 Task: Open Card Webinar Execution in Board Social Media Influencer Content Creation and Distribution to Workspace Document Management and add a team member Softage.3@softage.net, a label Blue, a checklist Project Scope Management, an attachment from your computer, a color Blue and finally, add a card description 'Conduct competitor analysis for upcoming product launch' and a comment 'Let us approach this task with a sense of empathy, understanding the needs and concerns of our stakeholders.'. Add a start date 'Jan 03, 1900' with a due date 'Jan 10, 1900'
Action: Mouse moved to (100, 447)
Screenshot: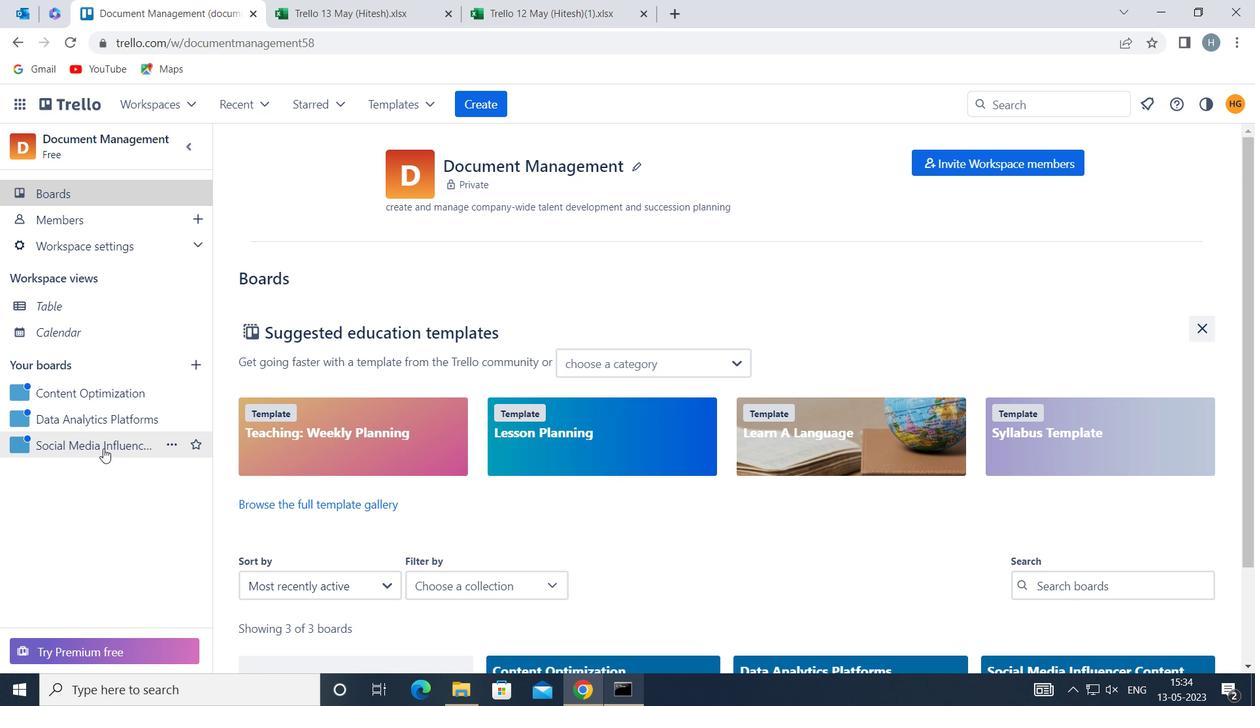 
Action: Mouse pressed left at (100, 447)
Screenshot: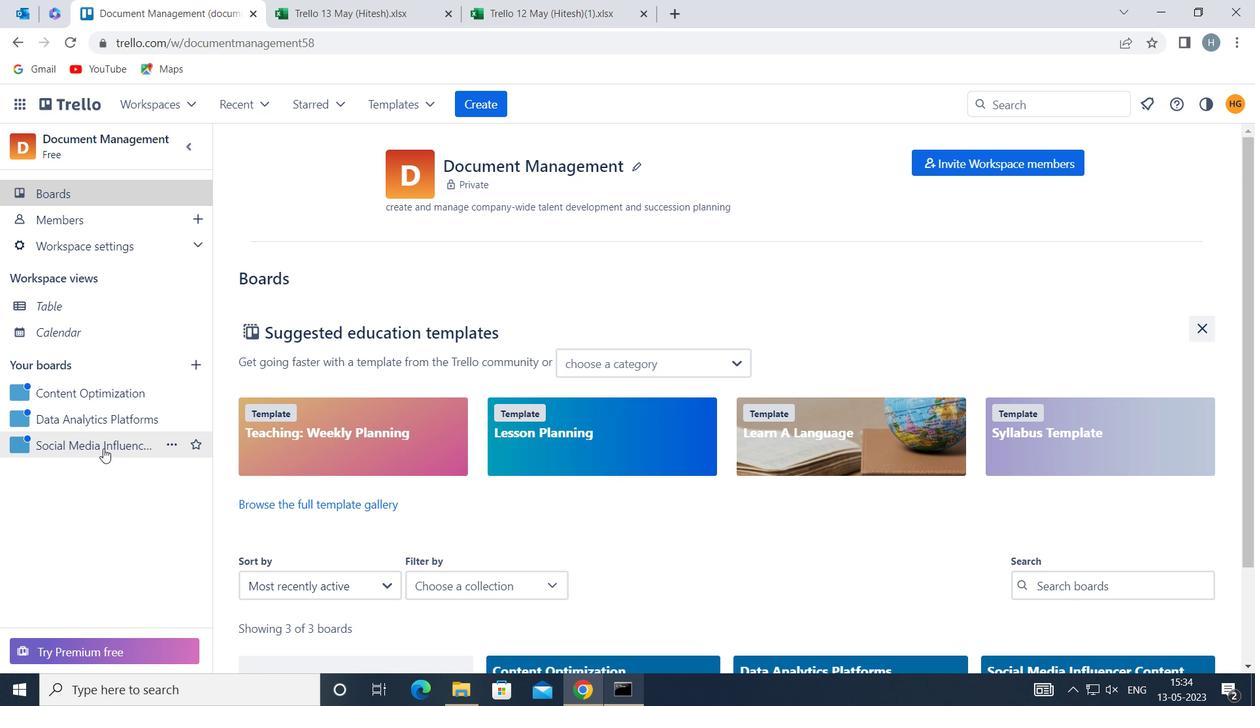 
Action: Mouse moved to (331, 233)
Screenshot: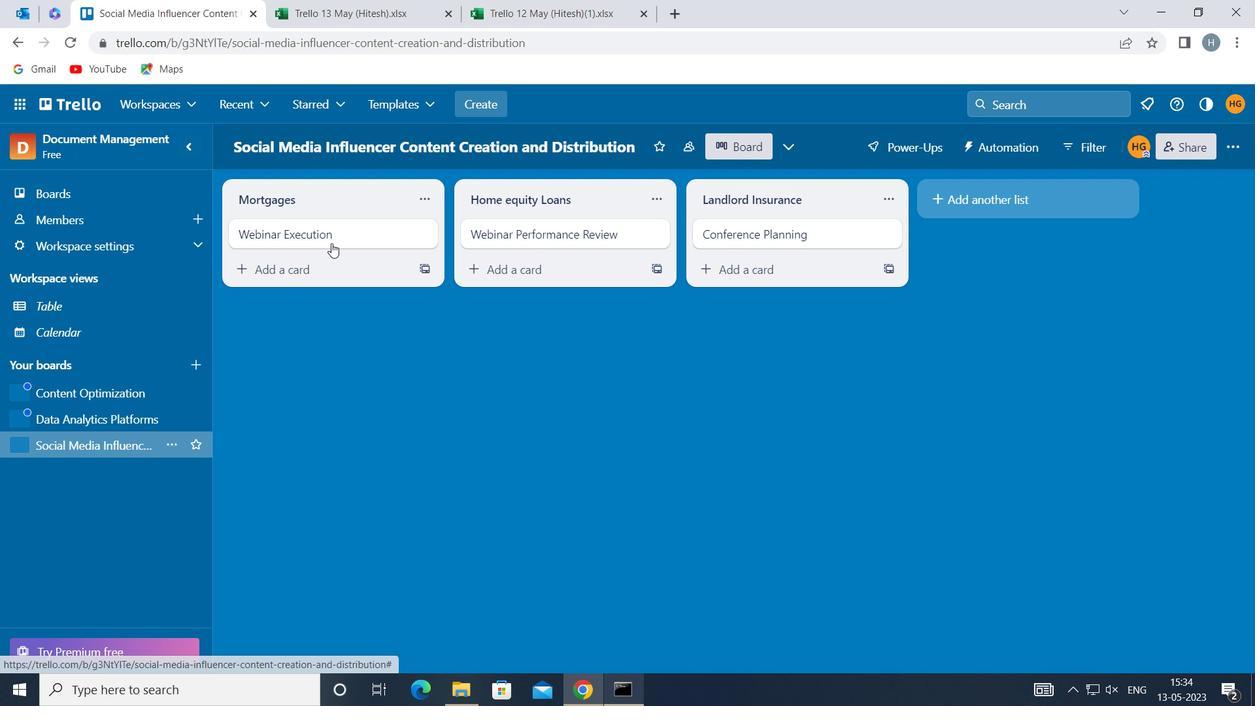 
Action: Mouse pressed left at (331, 233)
Screenshot: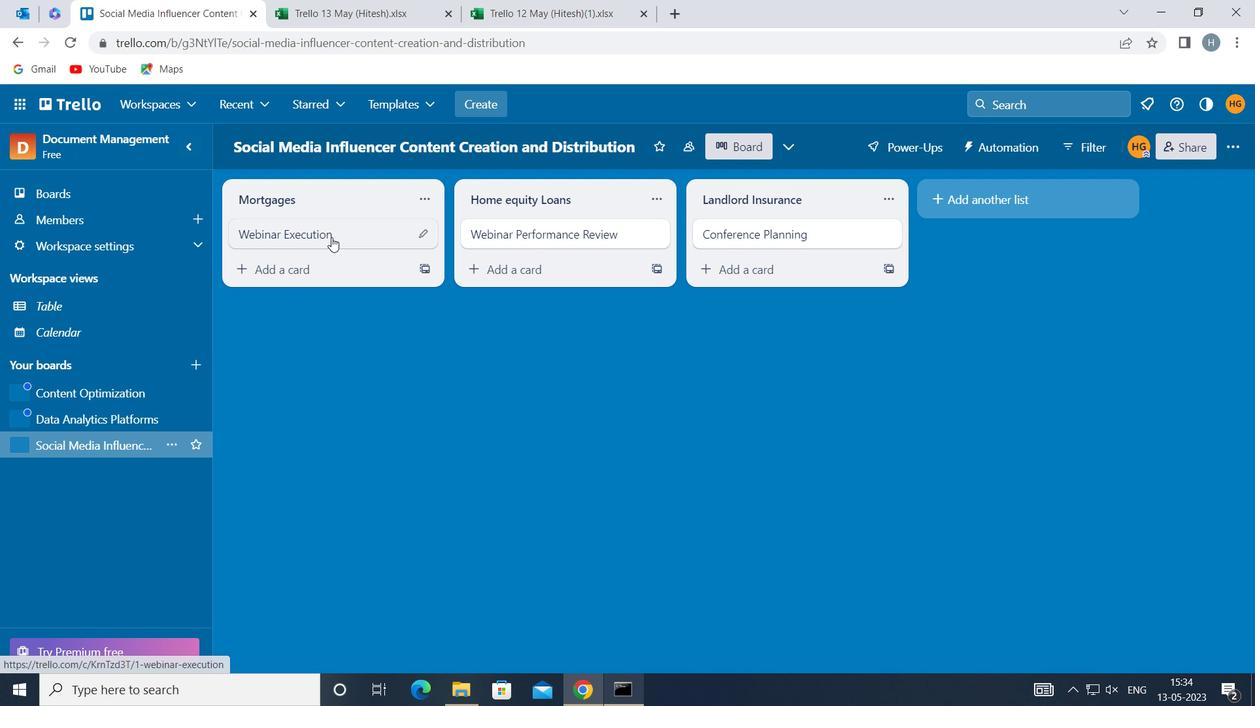 
Action: Mouse moved to (830, 222)
Screenshot: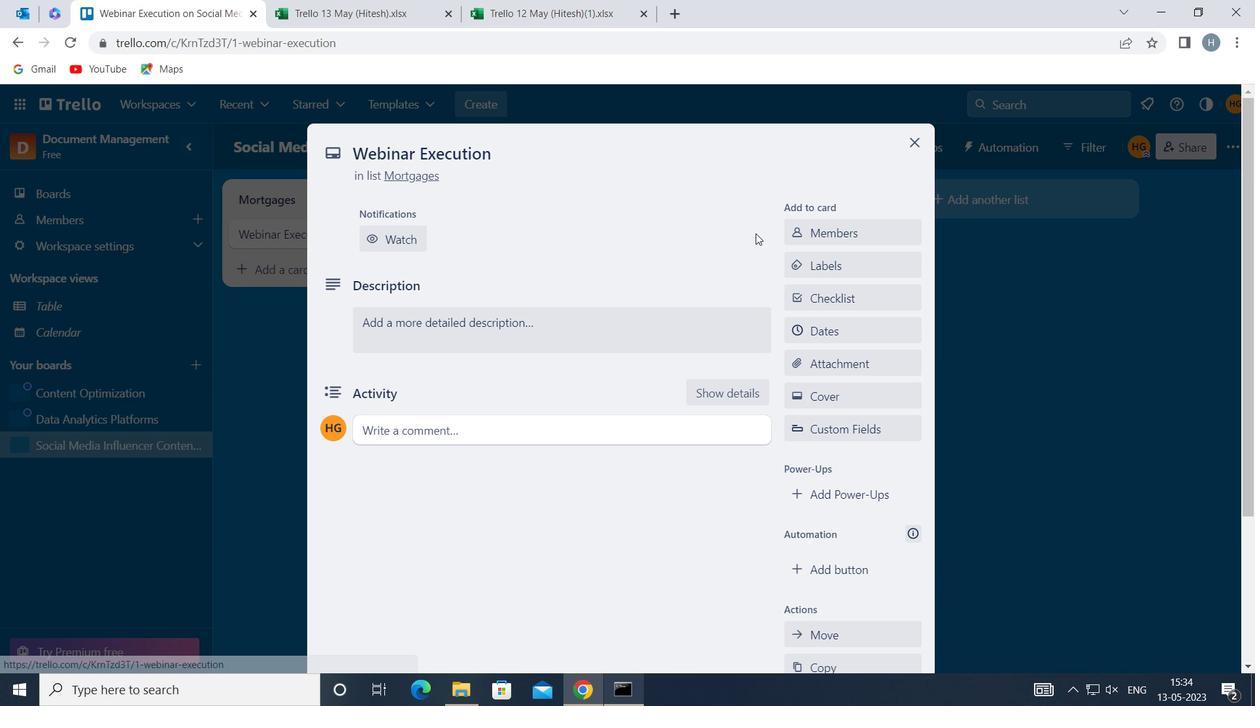 
Action: Mouse pressed left at (830, 222)
Screenshot: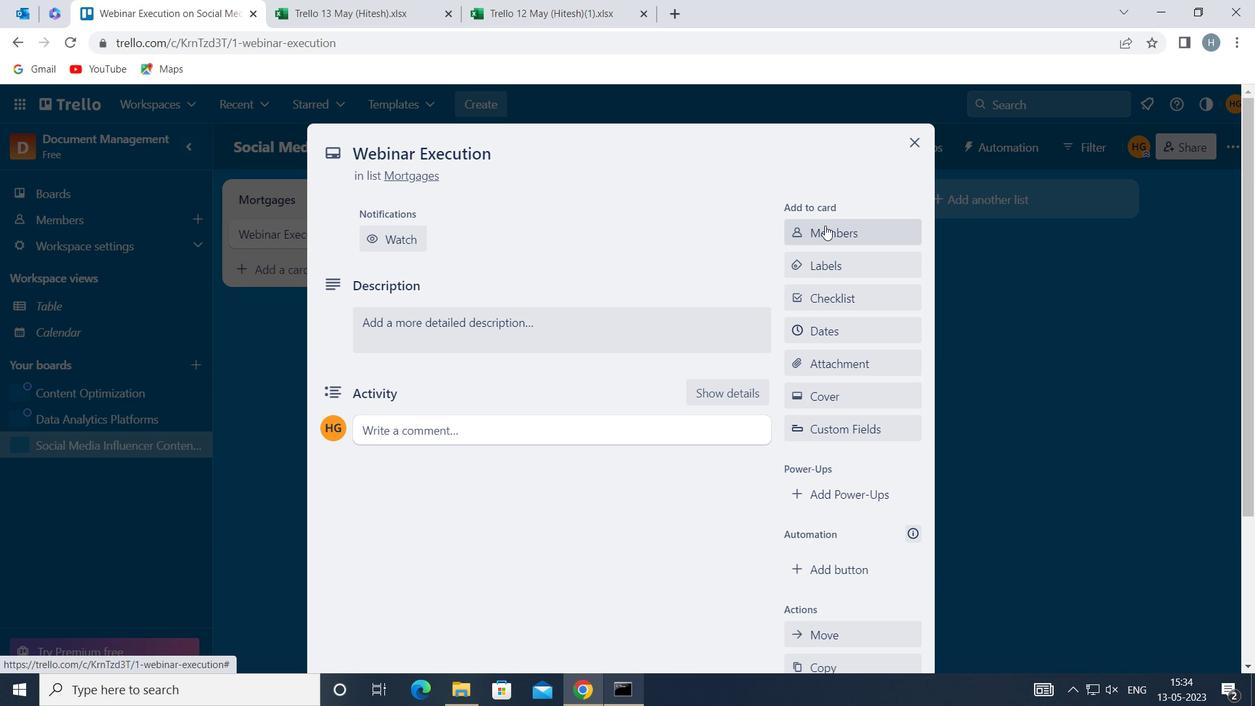 
Action: Key pressed softage
Screenshot: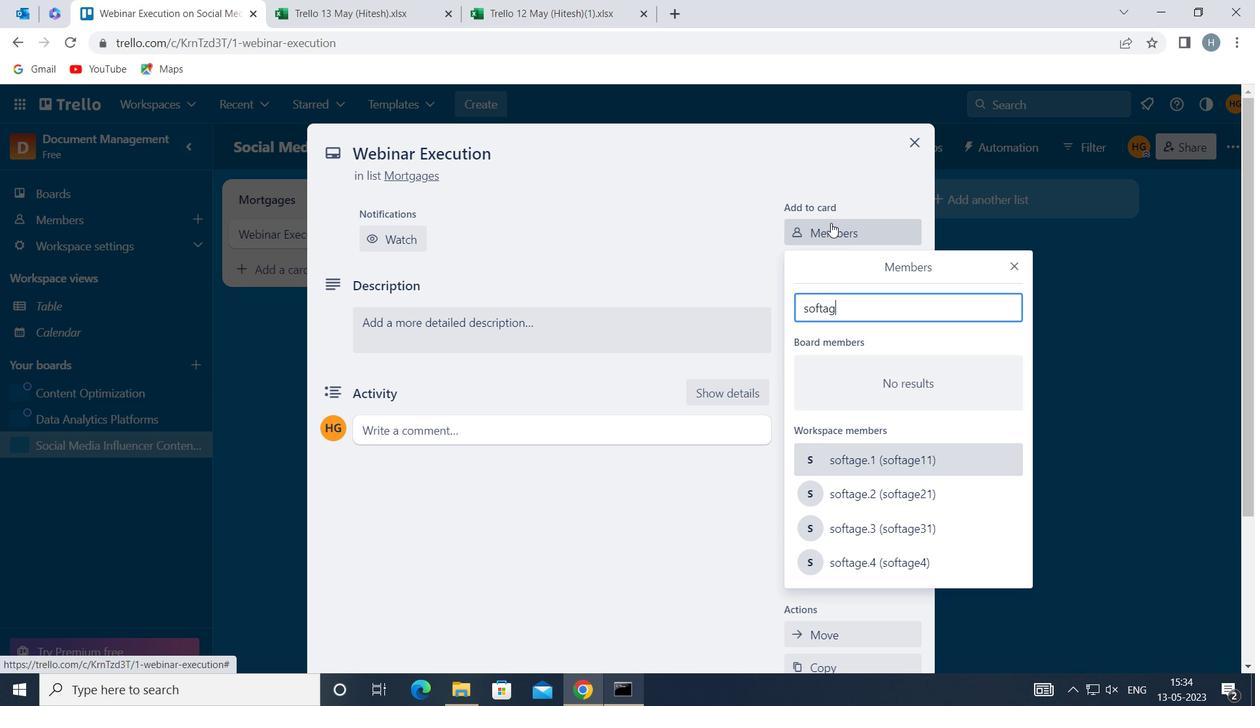 
Action: Mouse moved to (873, 518)
Screenshot: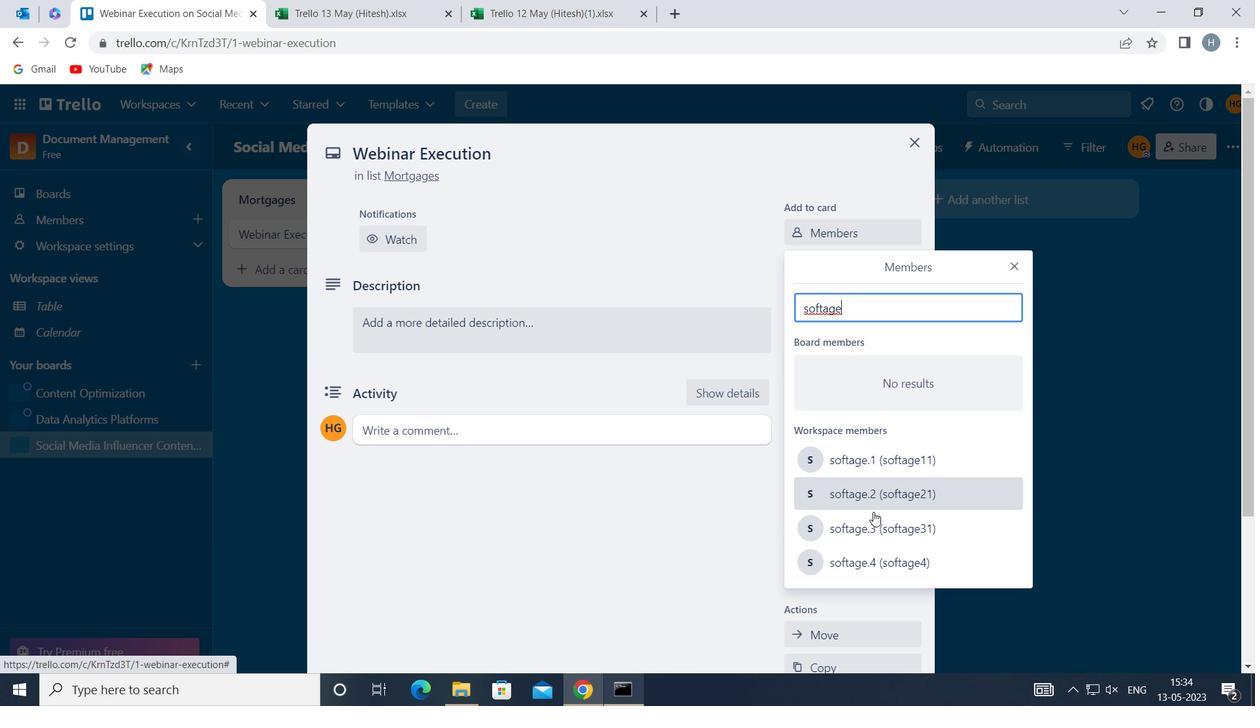 
Action: Mouse pressed left at (873, 518)
Screenshot: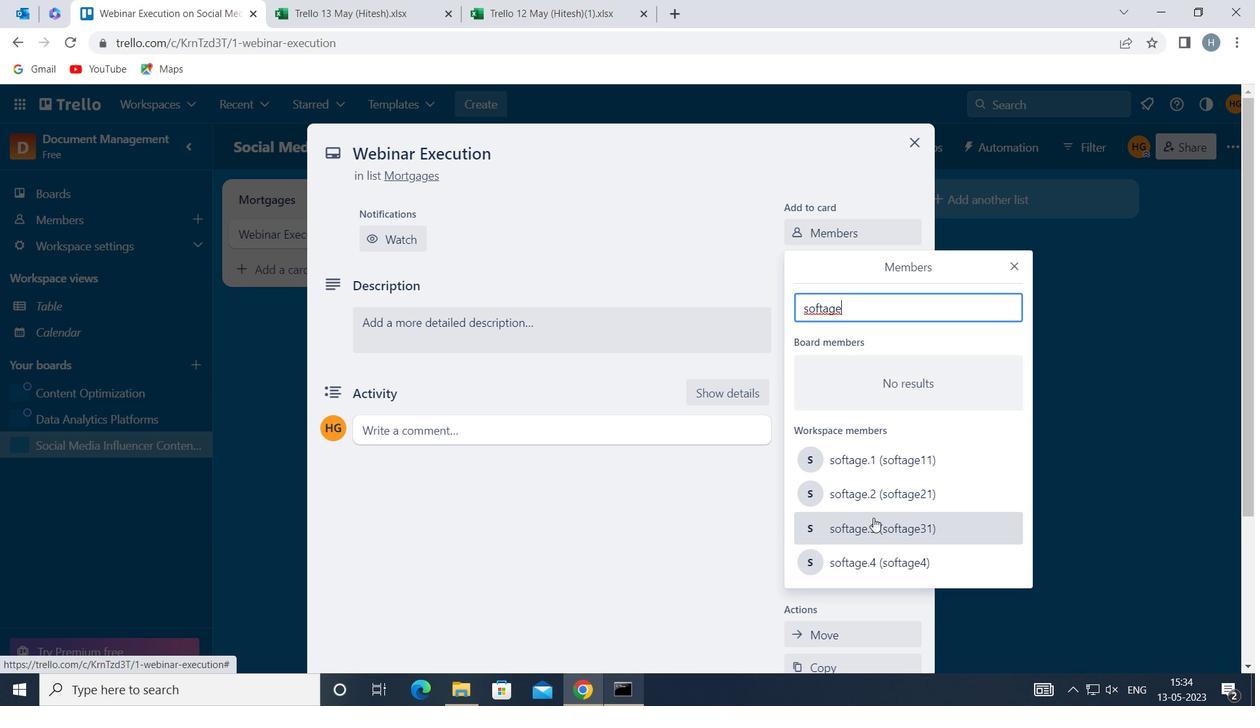 
Action: Mouse moved to (1014, 262)
Screenshot: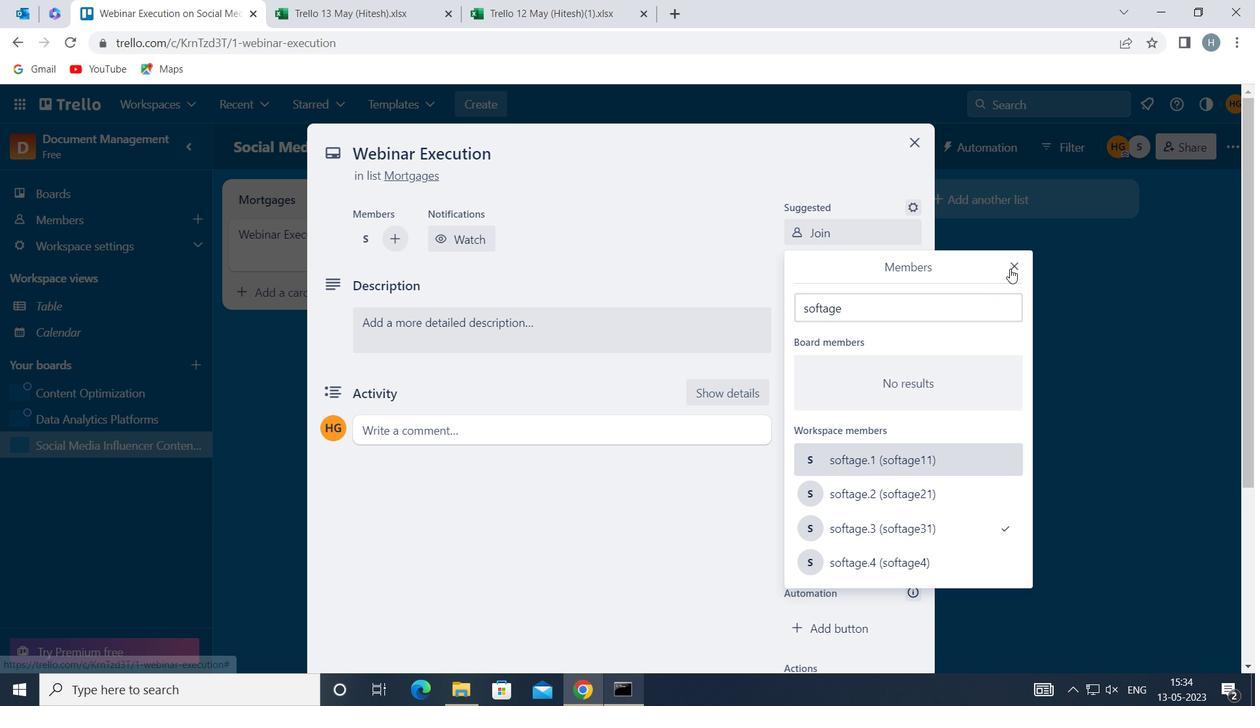 
Action: Mouse pressed left at (1014, 262)
Screenshot: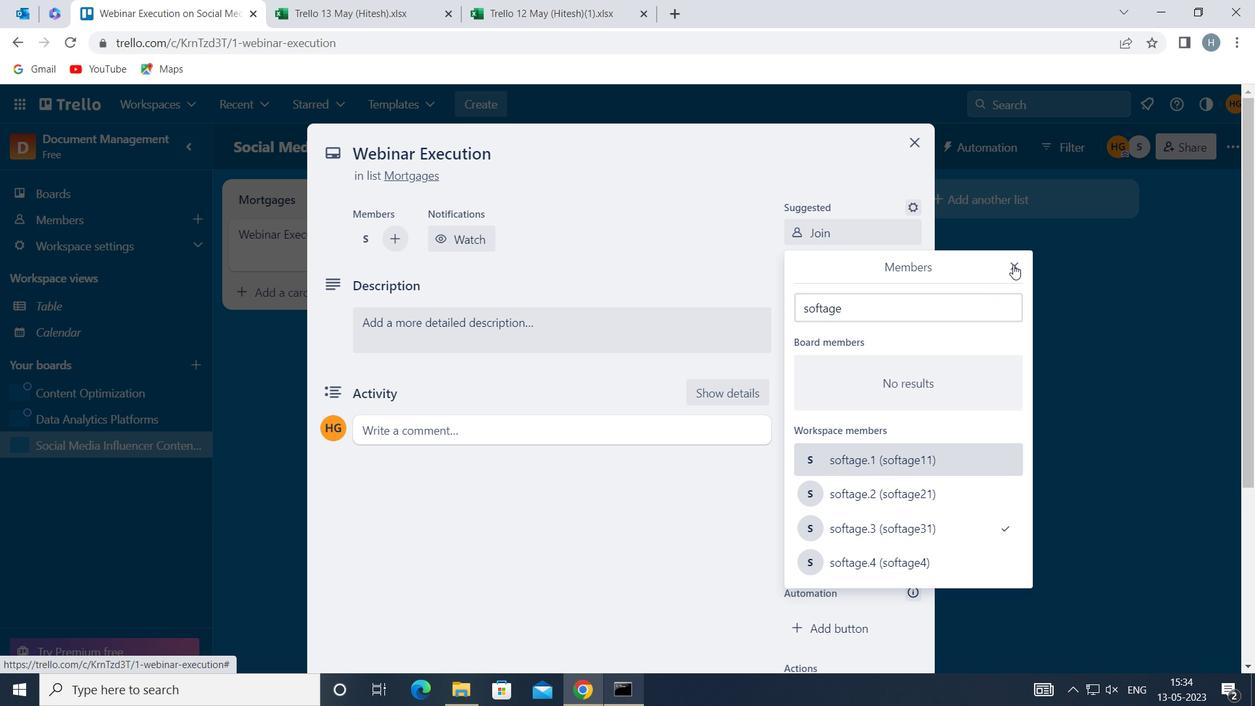 
Action: Mouse moved to (871, 313)
Screenshot: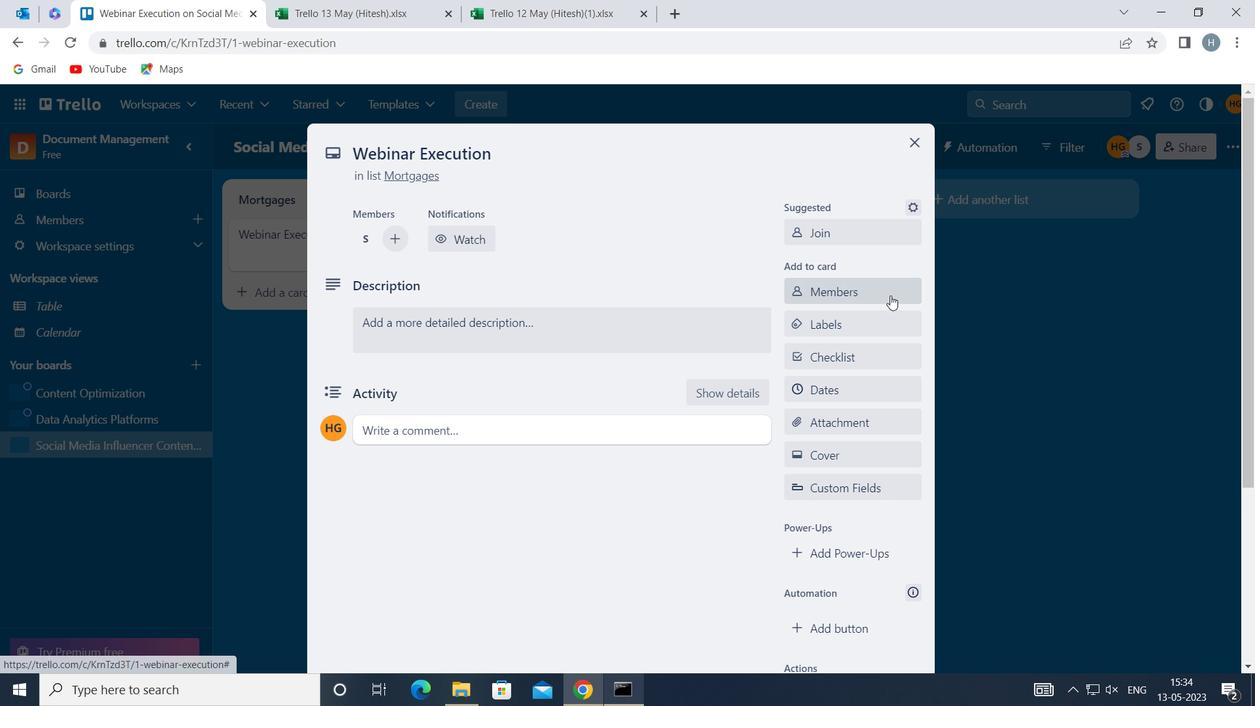 
Action: Mouse pressed left at (871, 313)
Screenshot: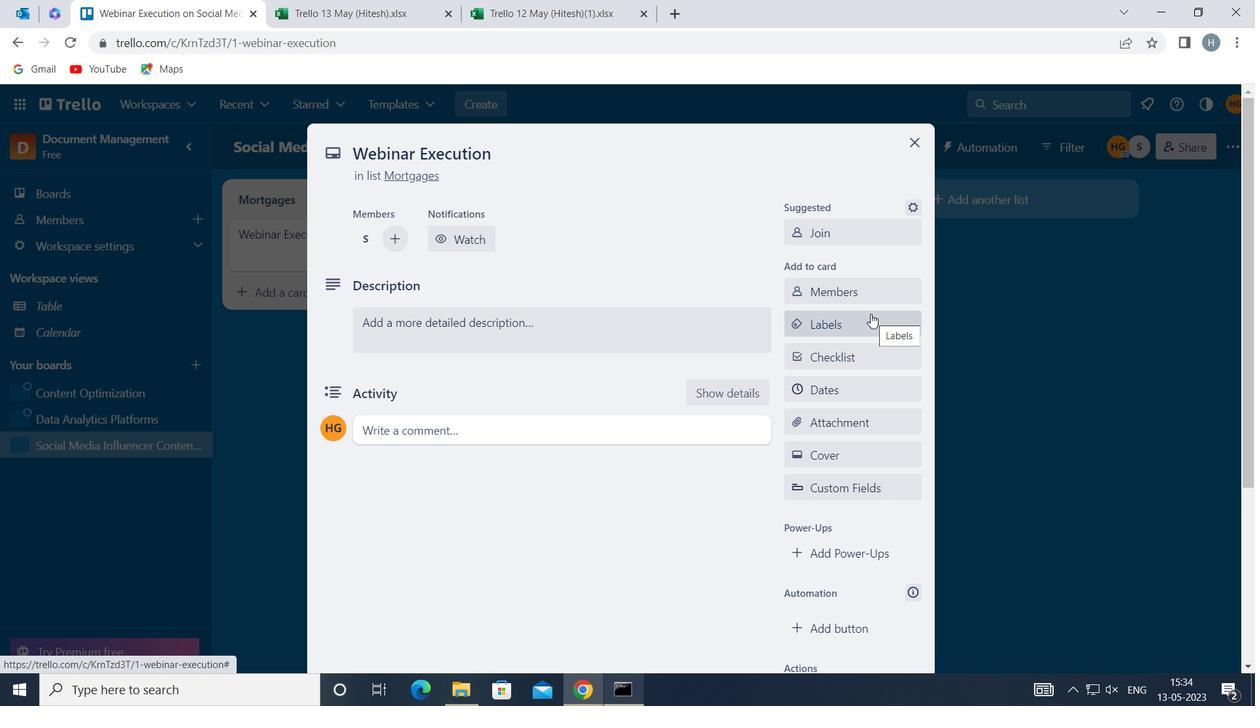 
Action: Mouse moved to (885, 381)
Screenshot: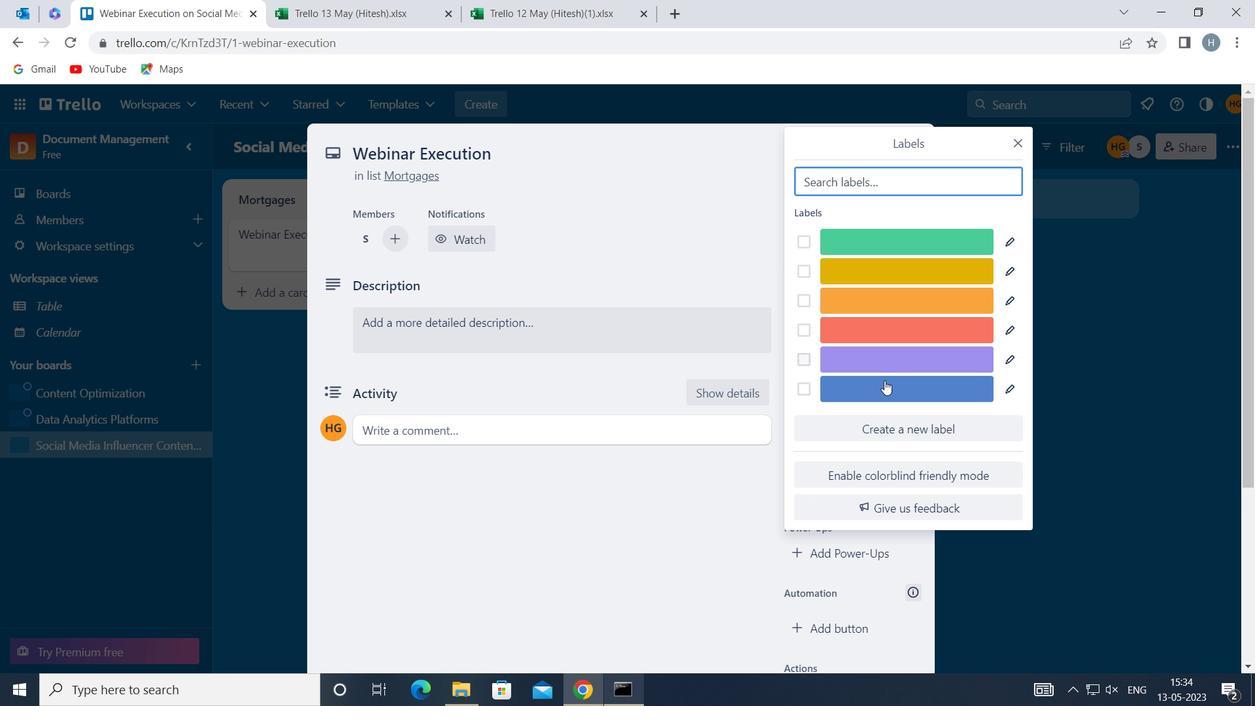 
Action: Mouse pressed left at (885, 381)
Screenshot: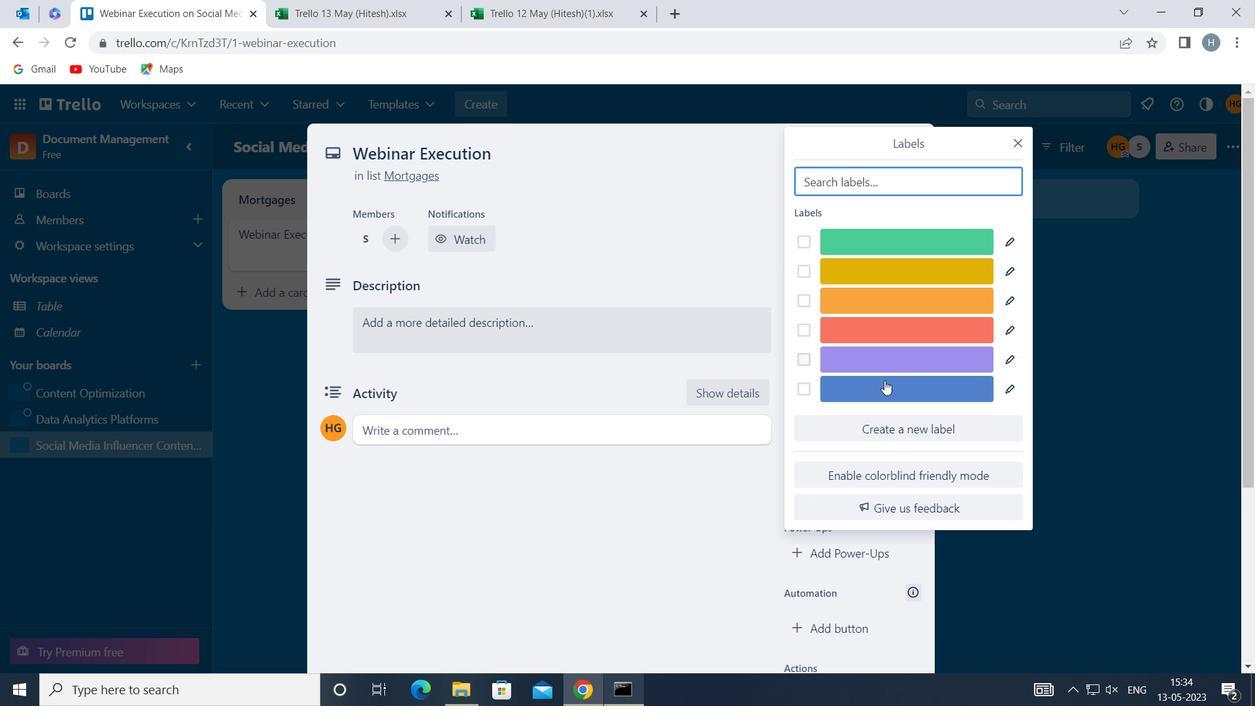
Action: Mouse moved to (1018, 140)
Screenshot: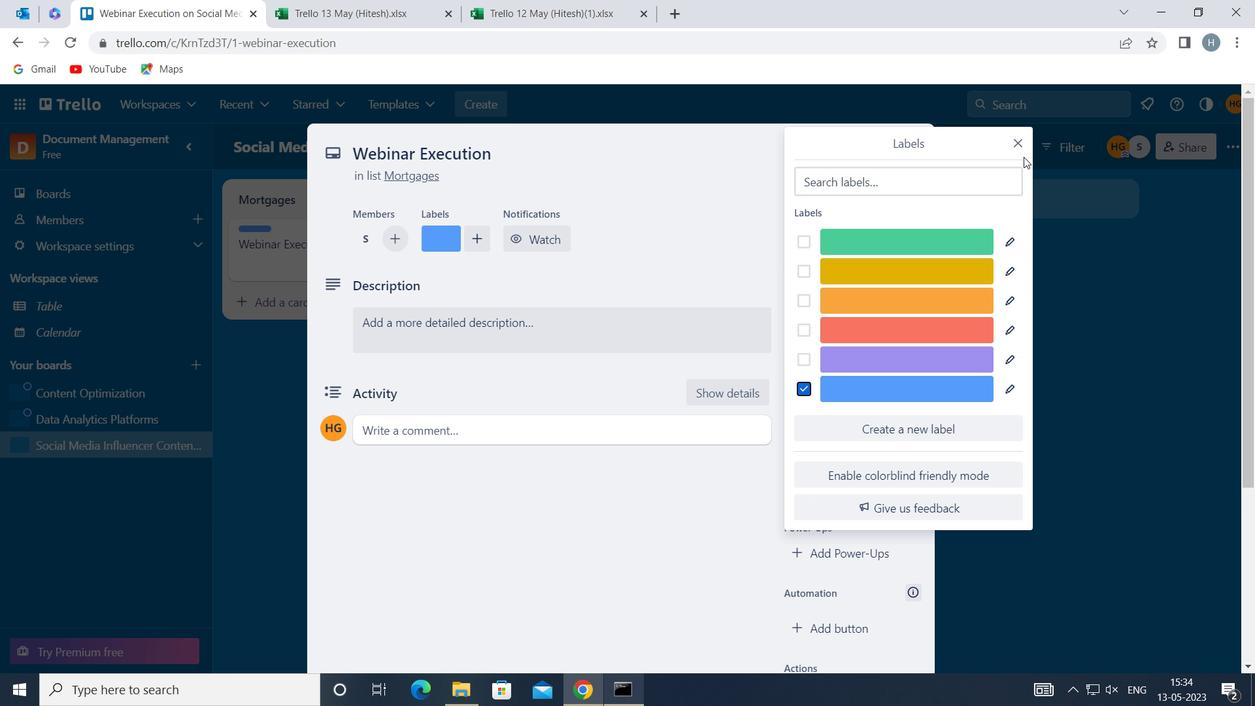 
Action: Mouse pressed left at (1018, 140)
Screenshot: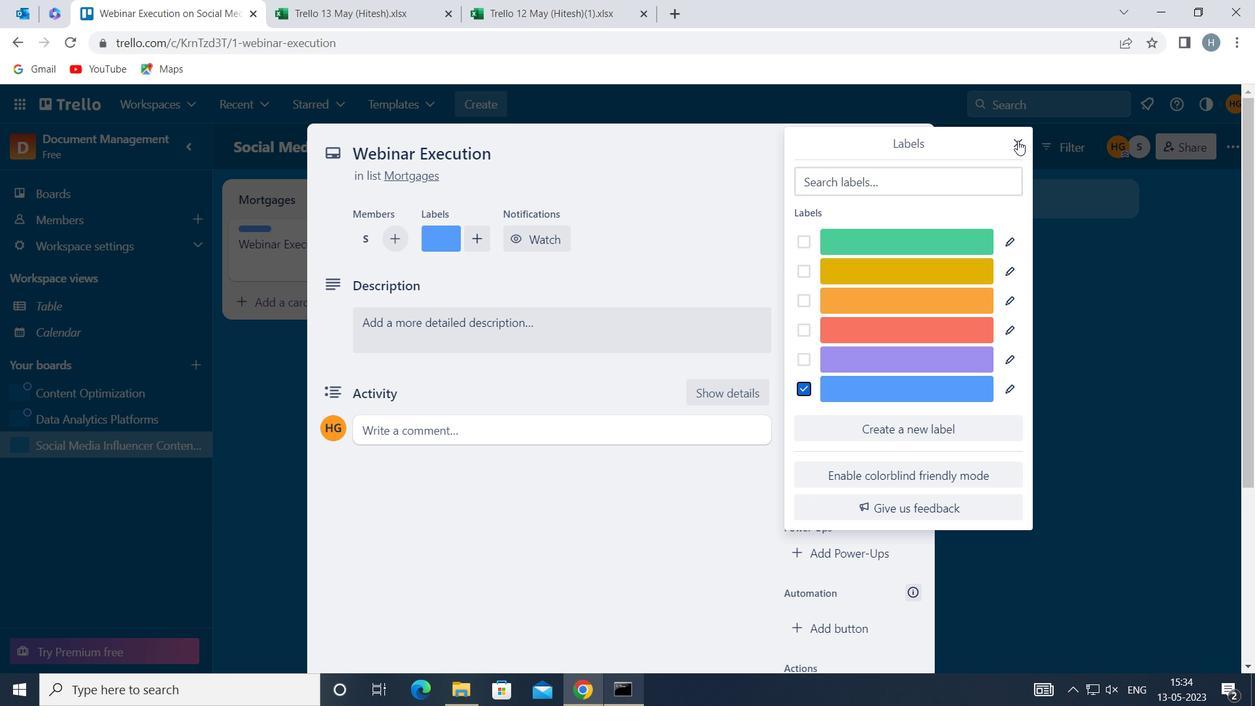 
Action: Mouse moved to (868, 350)
Screenshot: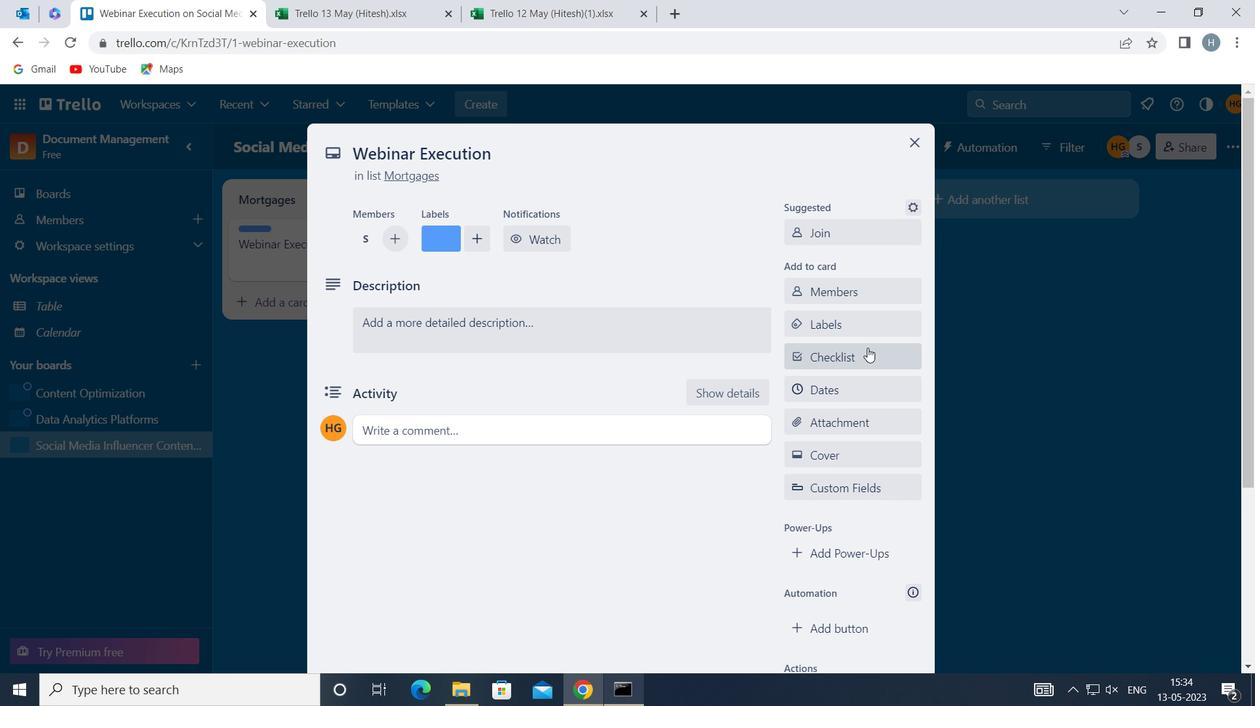 
Action: Mouse pressed left at (868, 350)
Screenshot: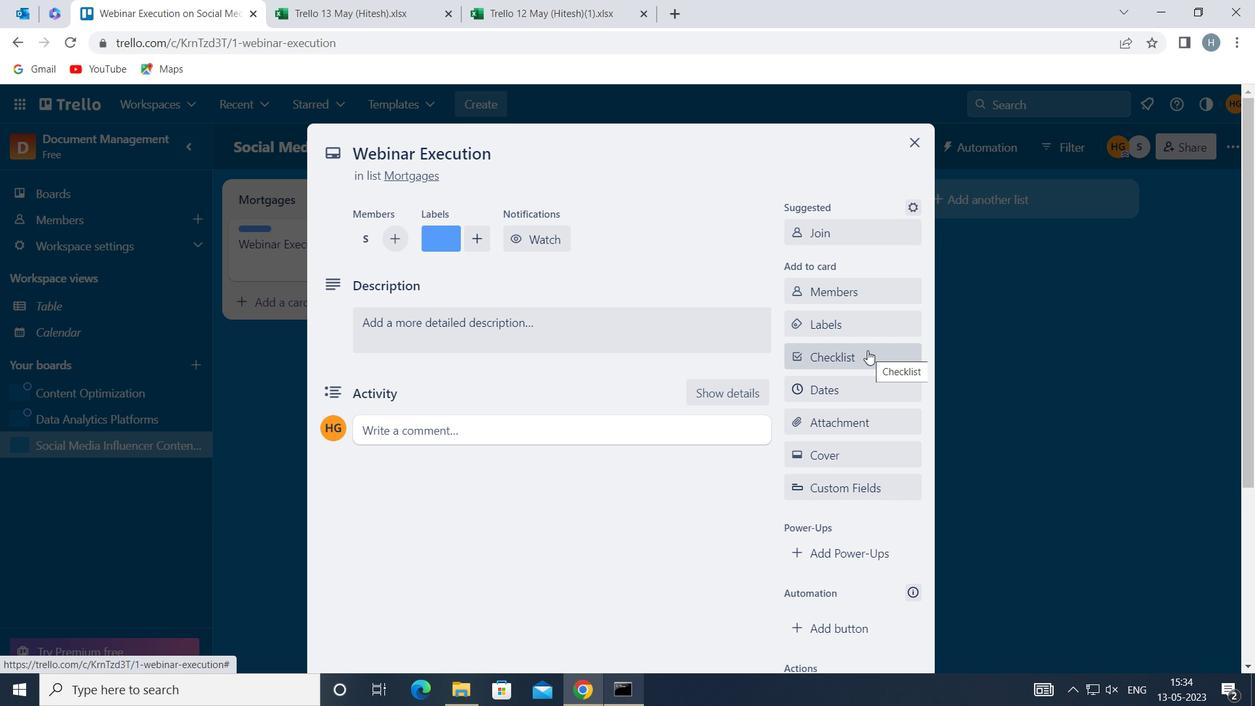 
Action: Key pressed <Key.shift>PROJECT<Key.space><Key.shift><Key.shift>SCOPE<Key.space><Key.shift>MANAGEMENT
Screenshot: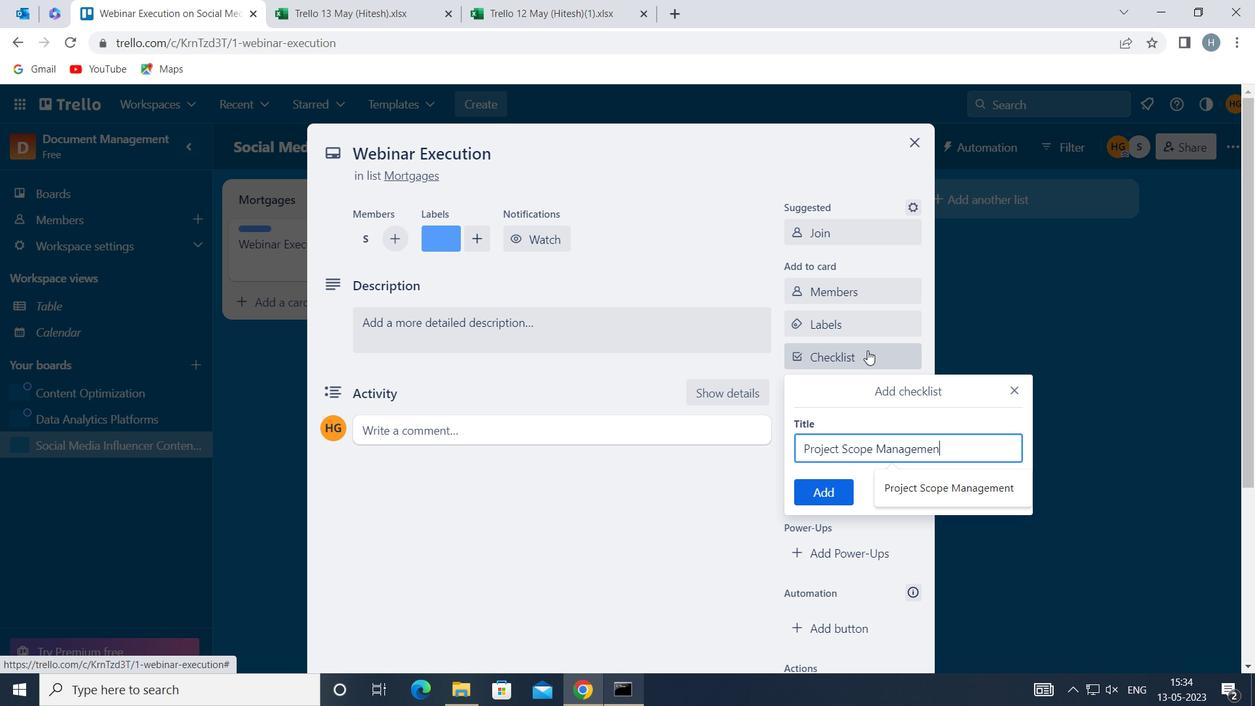 
Action: Mouse moved to (826, 482)
Screenshot: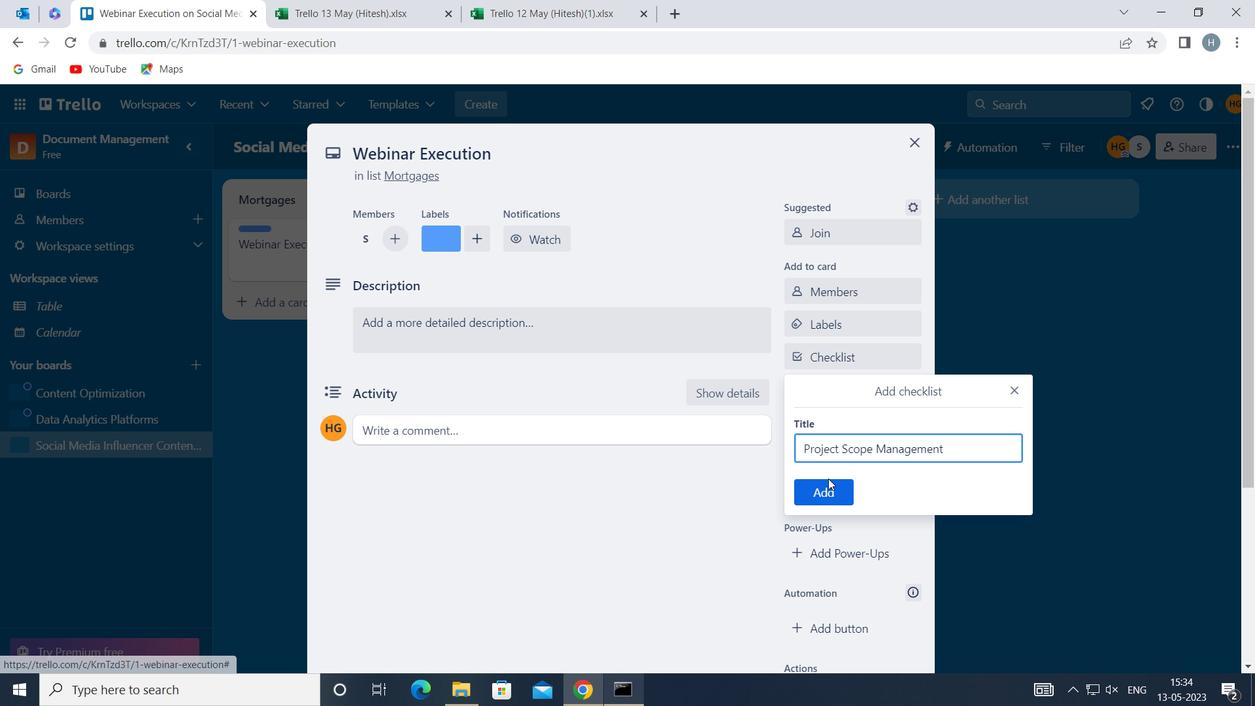 
Action: Mouse pressed left at (826, 482)
Screenshot: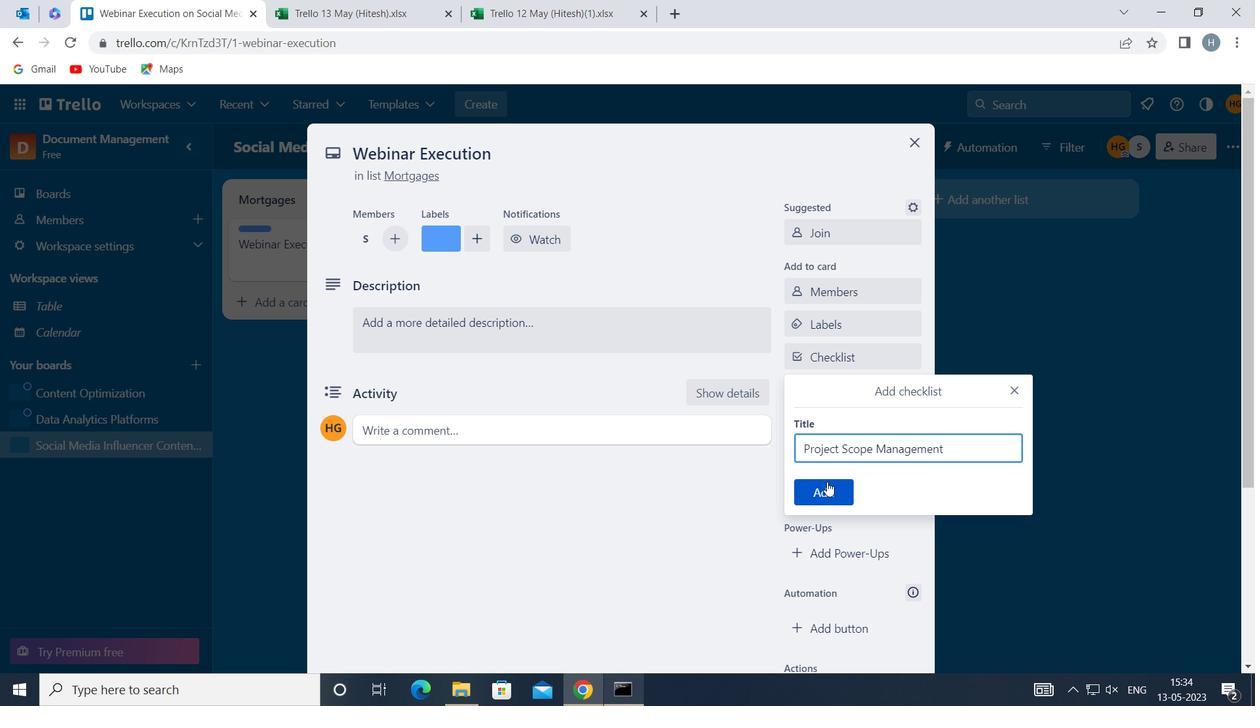 
Action: Mouse moved to (851, 418)
Screenshot: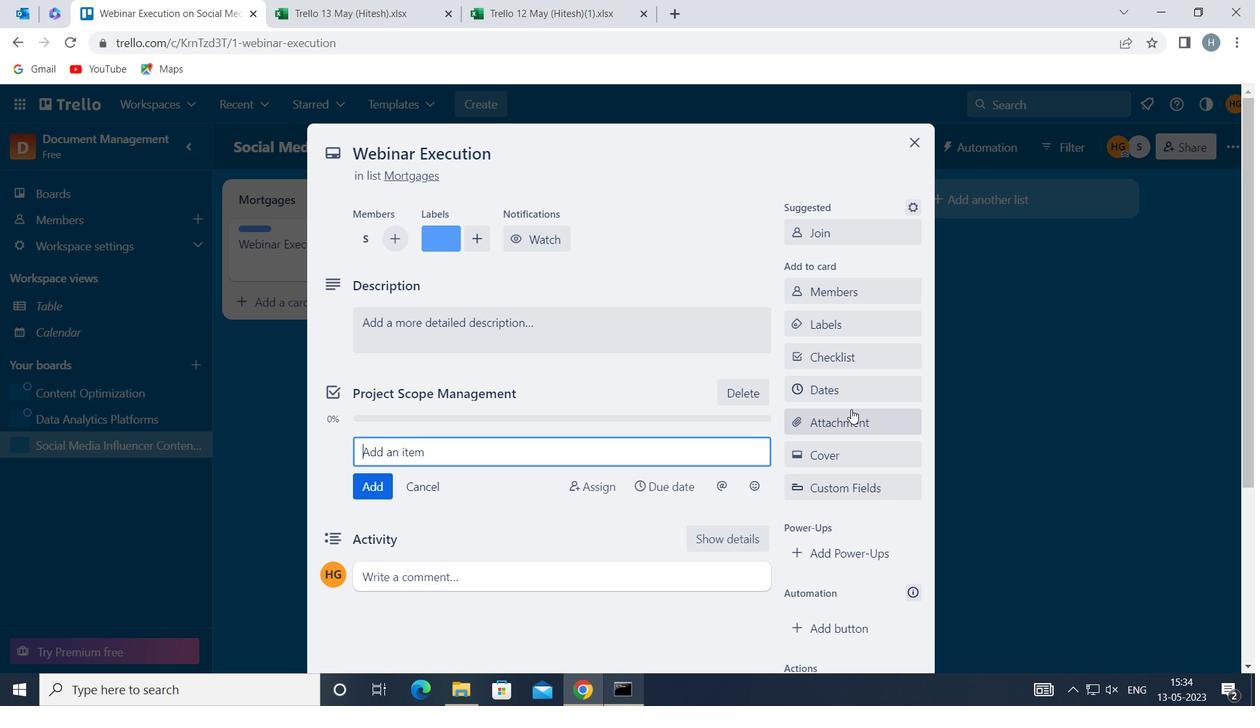 
Action: Mouse pressed left at (851, 418)
Screenshot: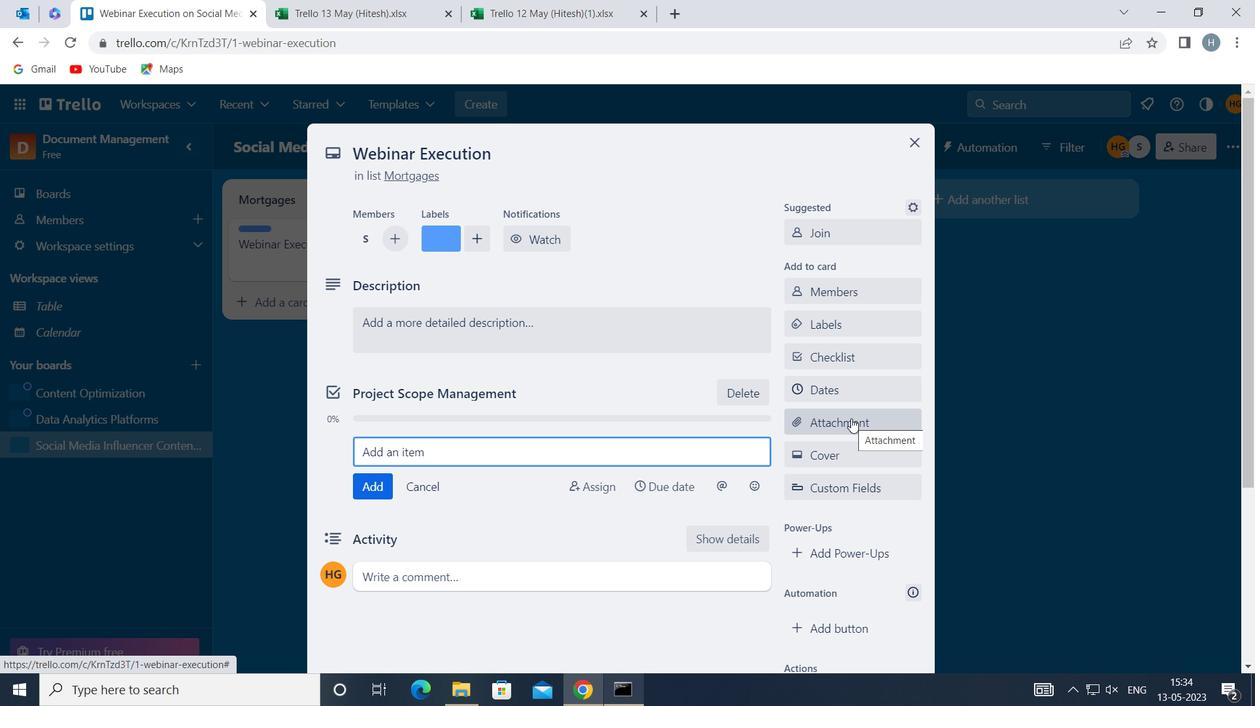 
Action: Mouse moved to (856, 179)
Screenshot: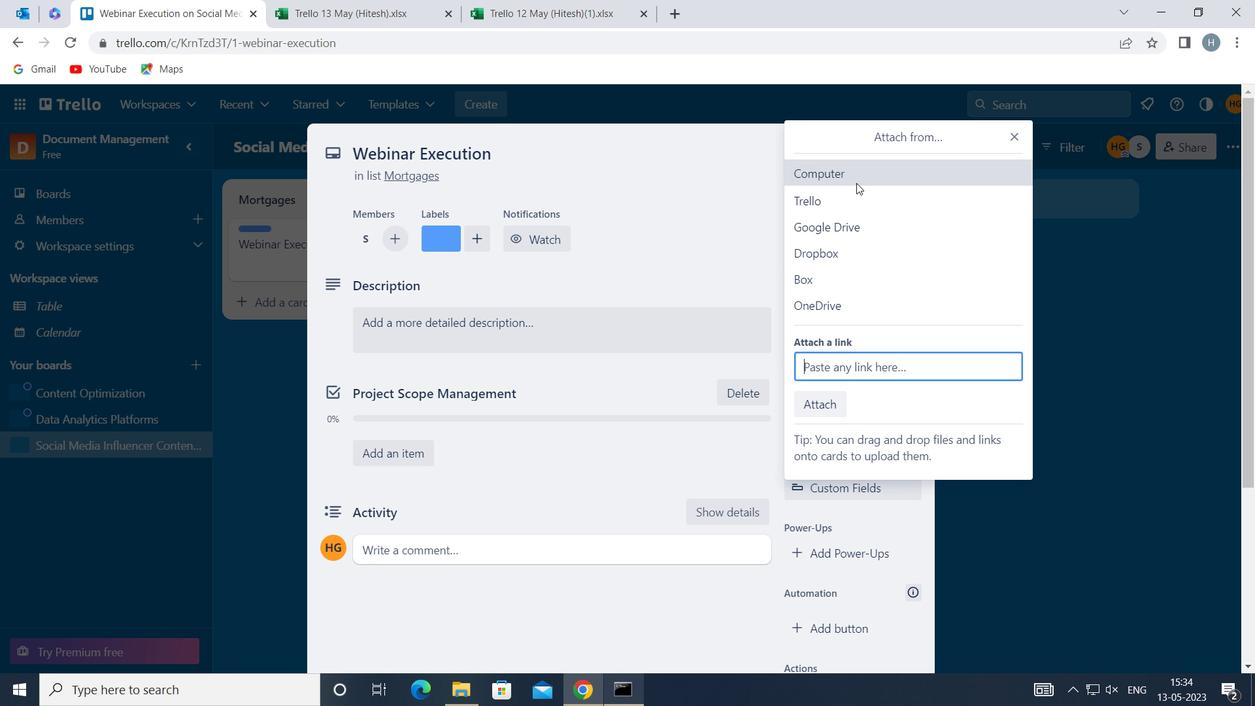 
Action: Mouse pressed left at (856, 179)
Screenshot: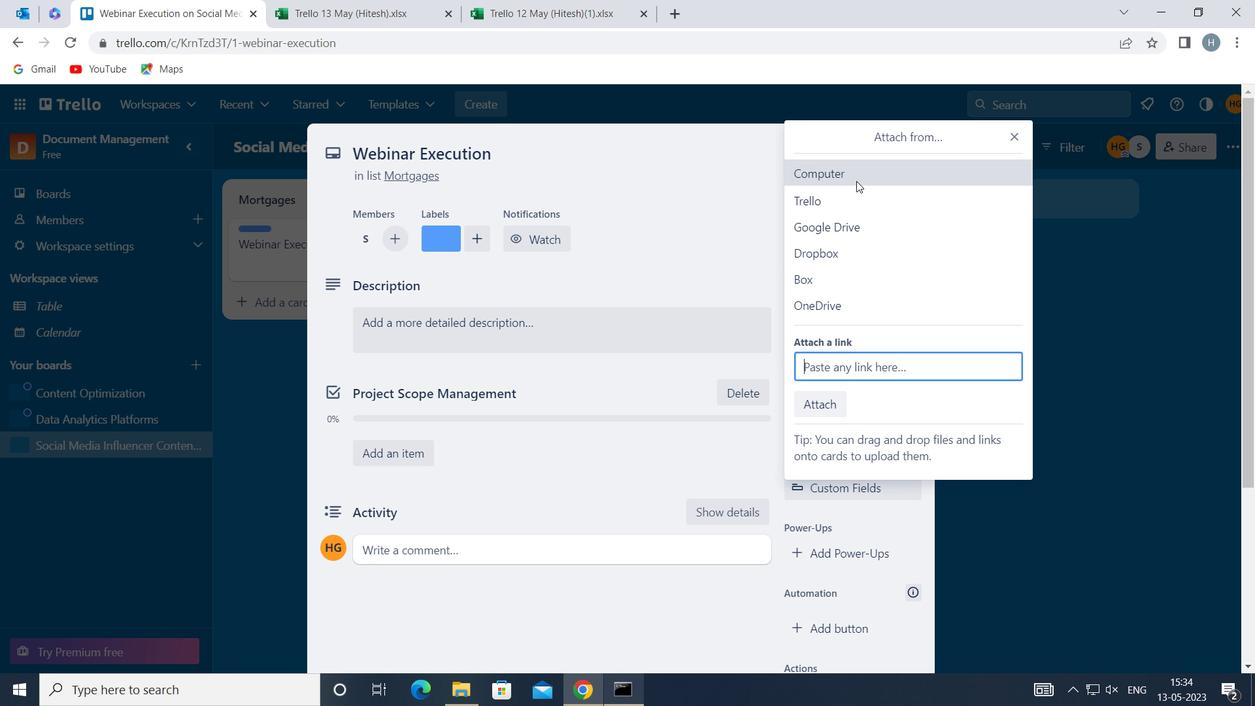 
Action: Mouse moved to (501, 183)
Screenshot: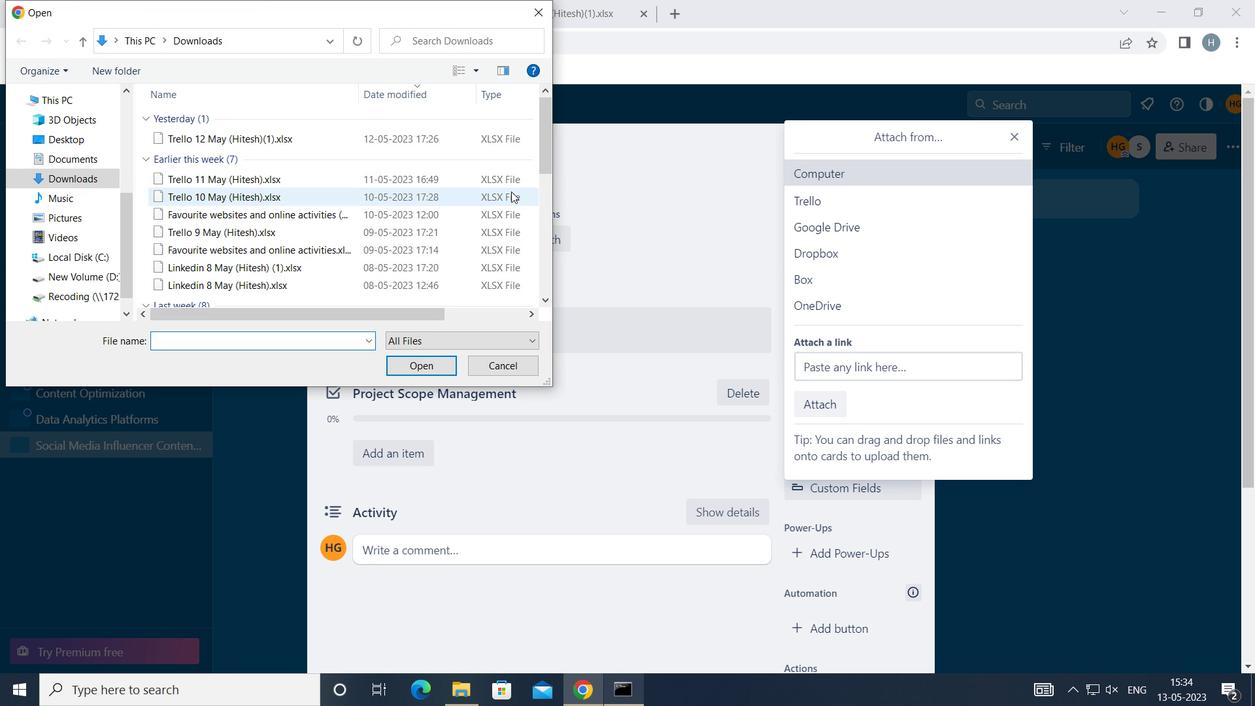 
Action: Mouse pressed left at (501, 183)
Screenshot: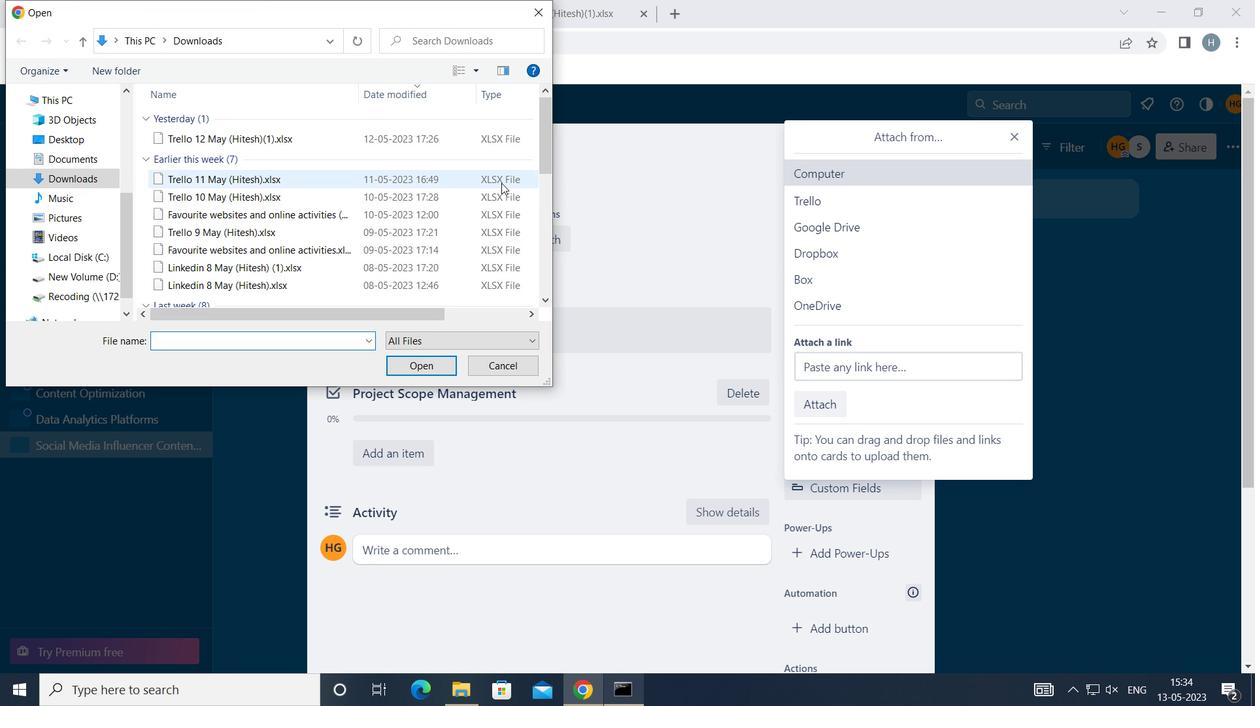 
Action: Mouse moved to (438, 362)
Screenshot: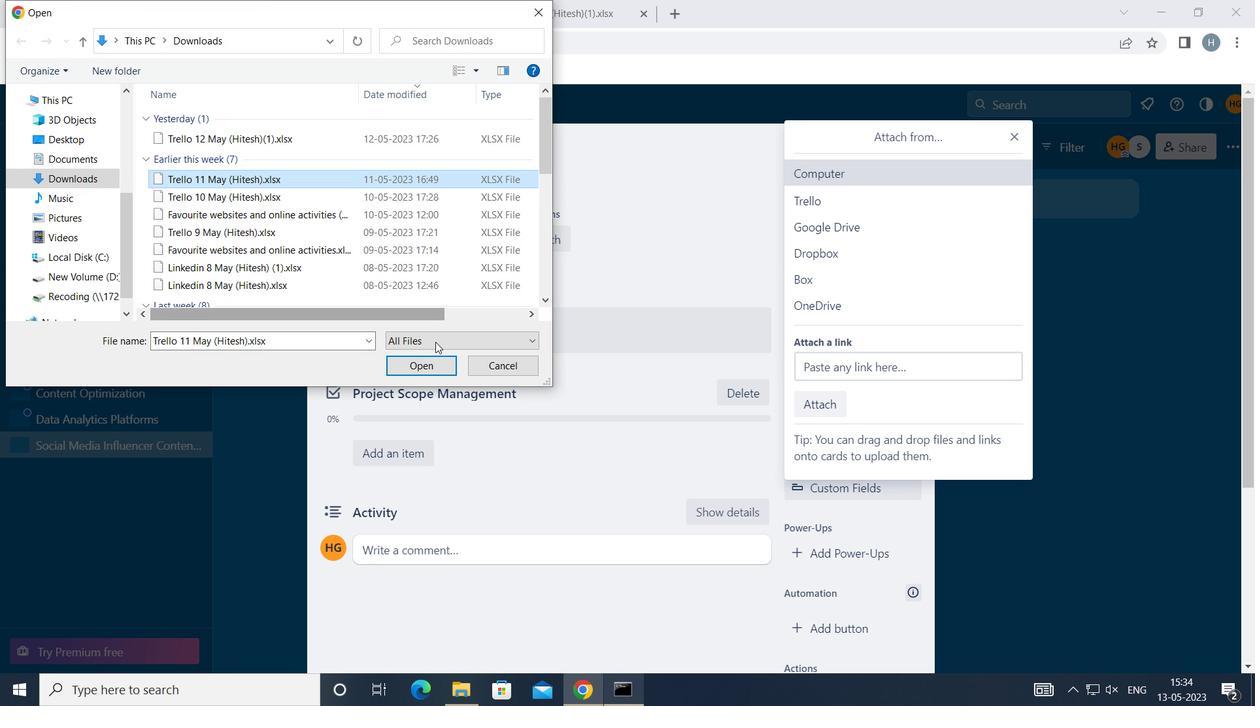 
Action: Mouse pressed left at (438, 362)
Screenshot: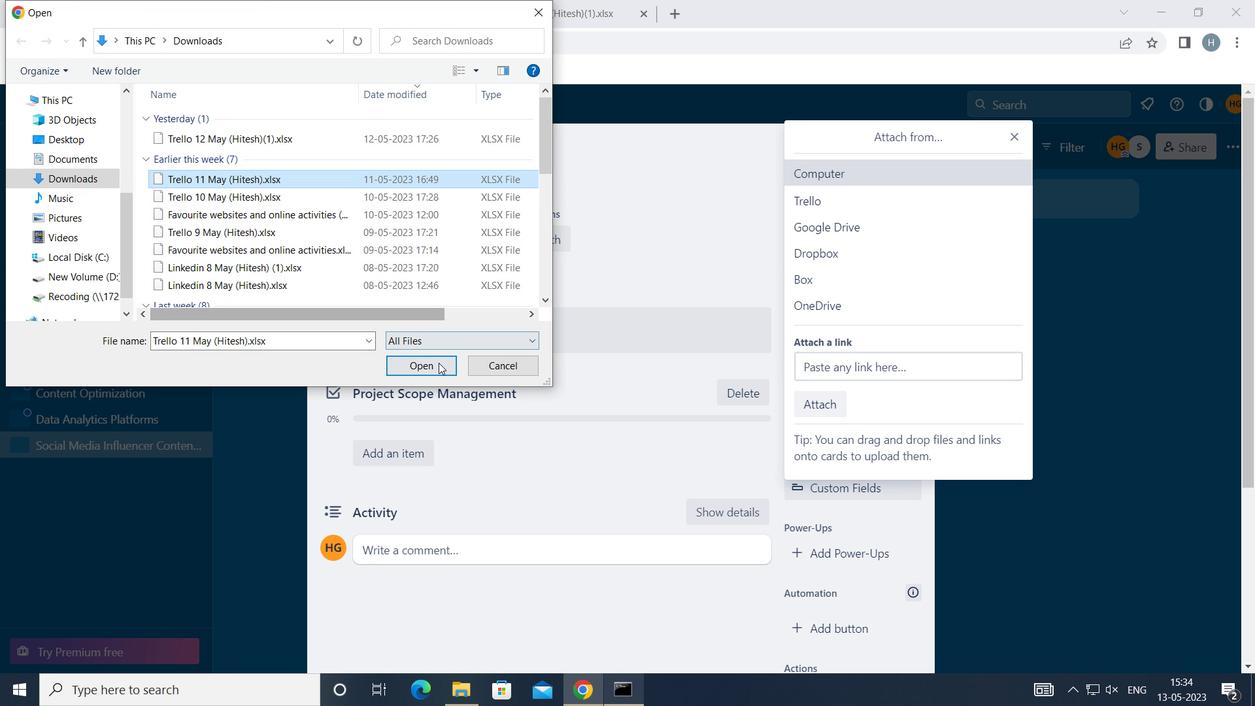 
Action: Mouse moved to (864, 451)
Screenshot: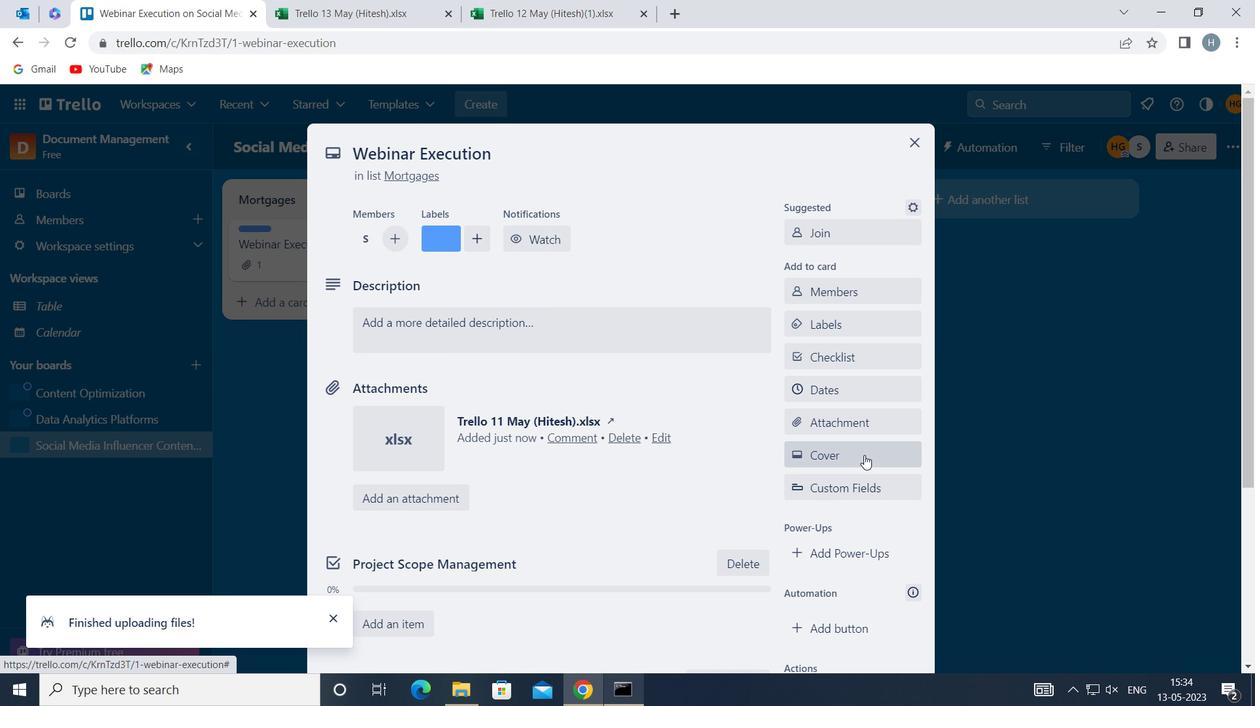 
Action: Mouse pressed left at (864, 451)
Screenshot: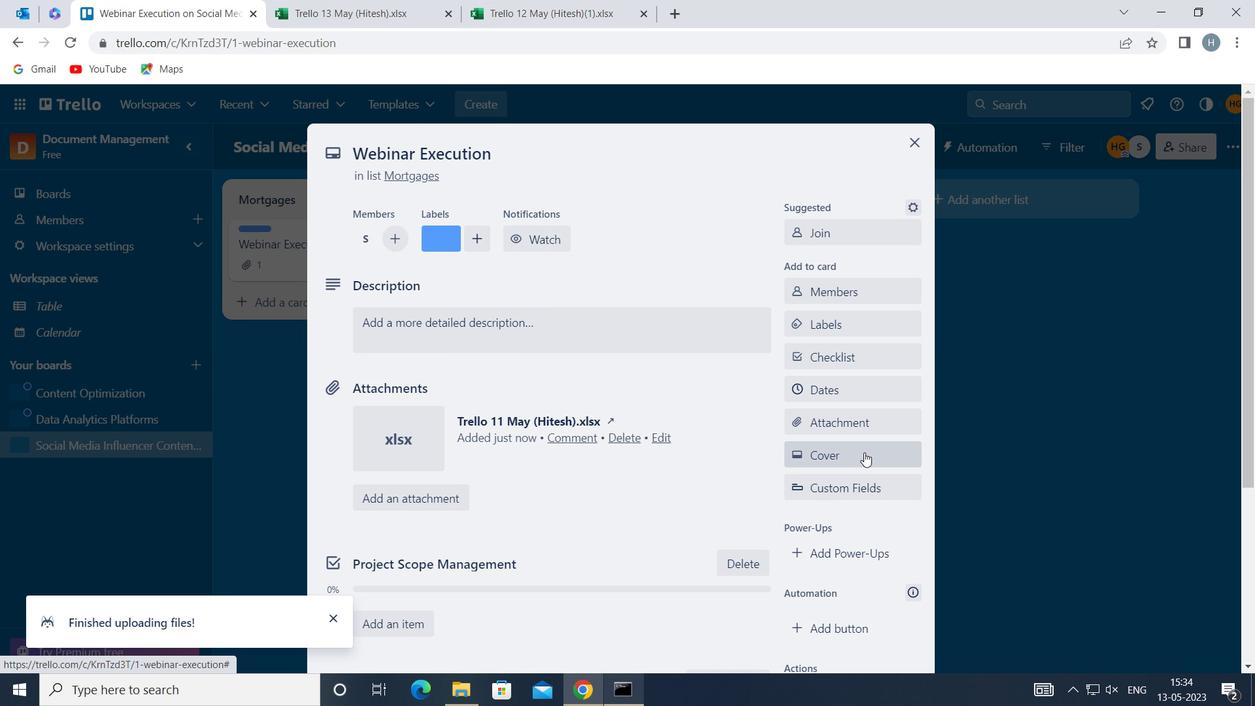 
Action: Mouse moved to (822, 376)
Screenshot: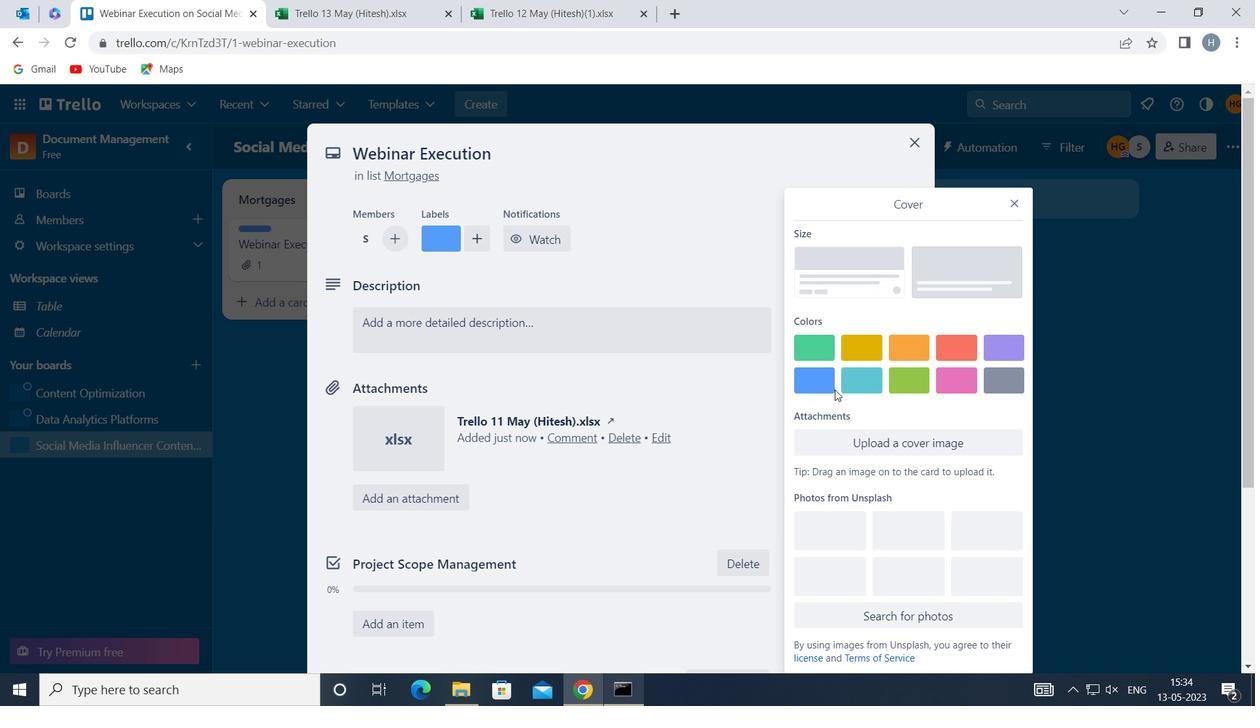 
Action: Mouse pressed left at (822, 376)
Screenshot: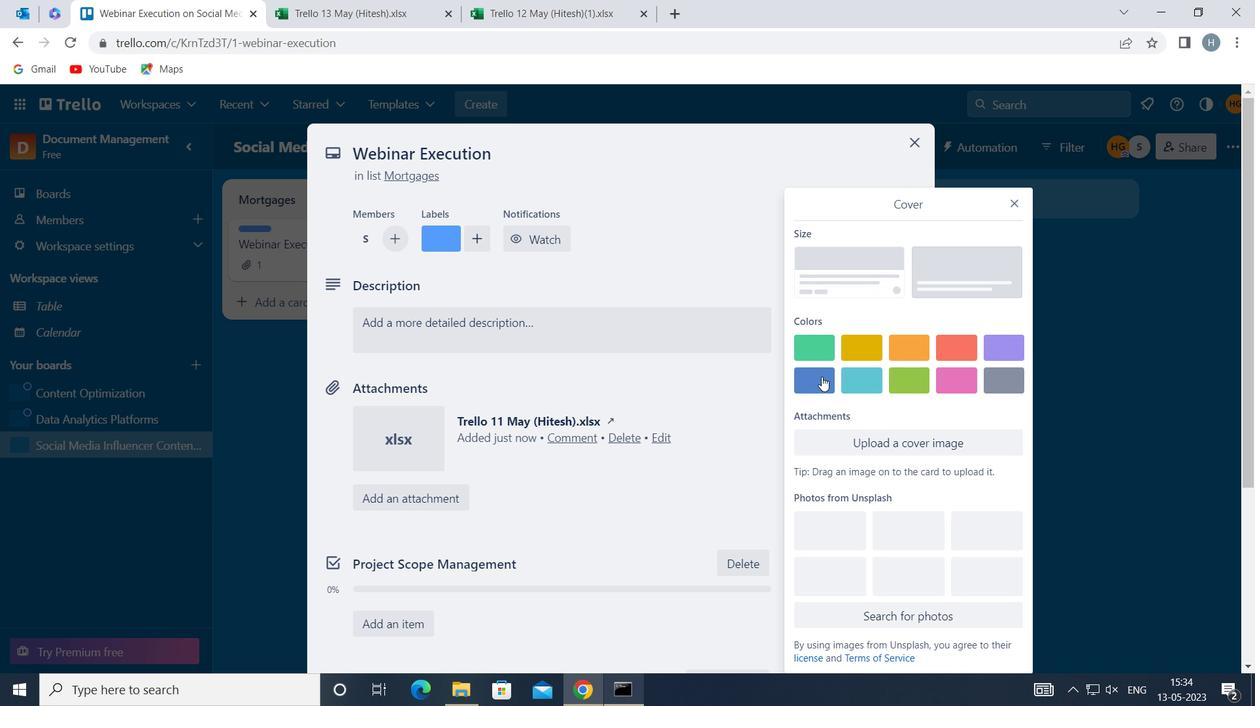 
Action: Mouse moved to (1017, 171)
Screenshot: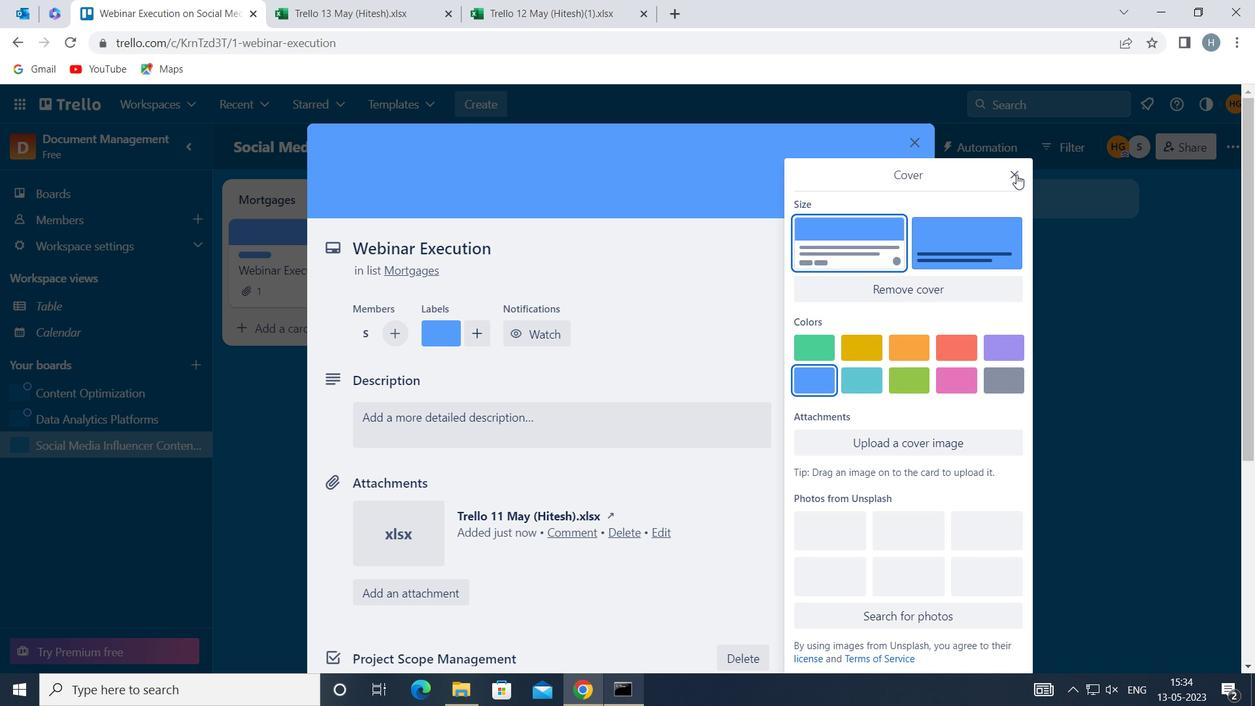 
Action: Mouse pressed left at (1017, 171)
Screenshot: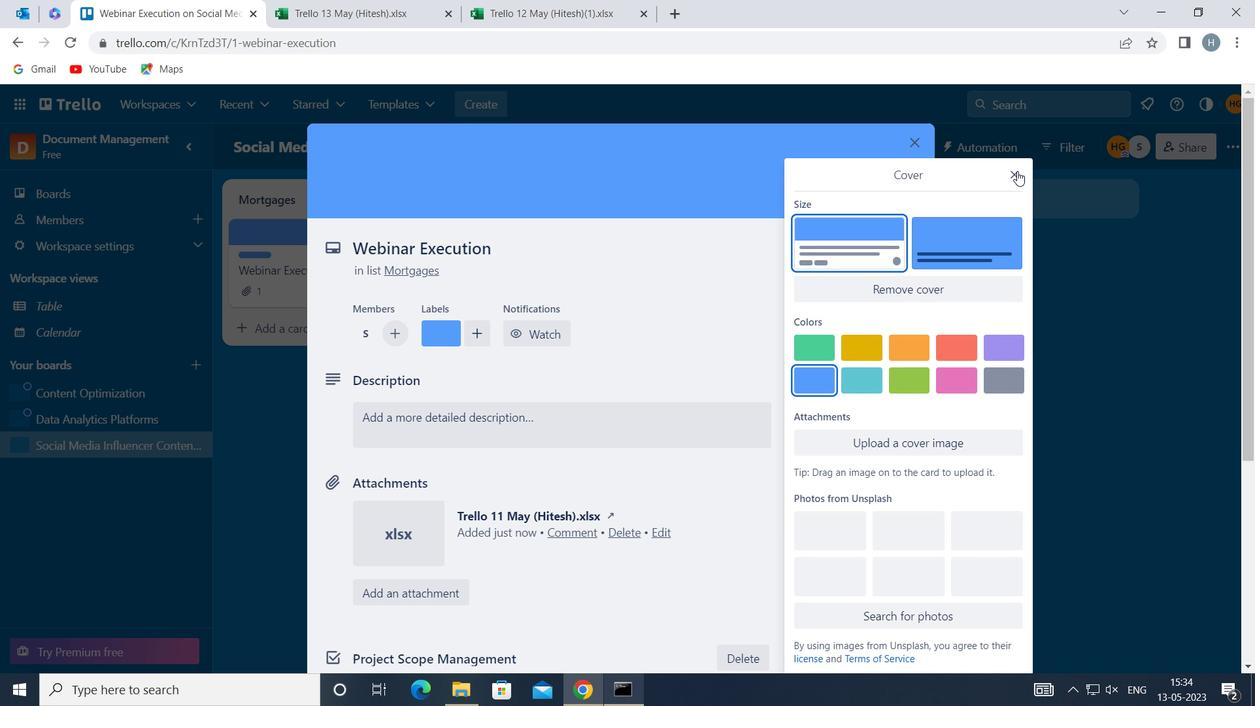
Action: Mouse moved to (539, 429)
Screenshot: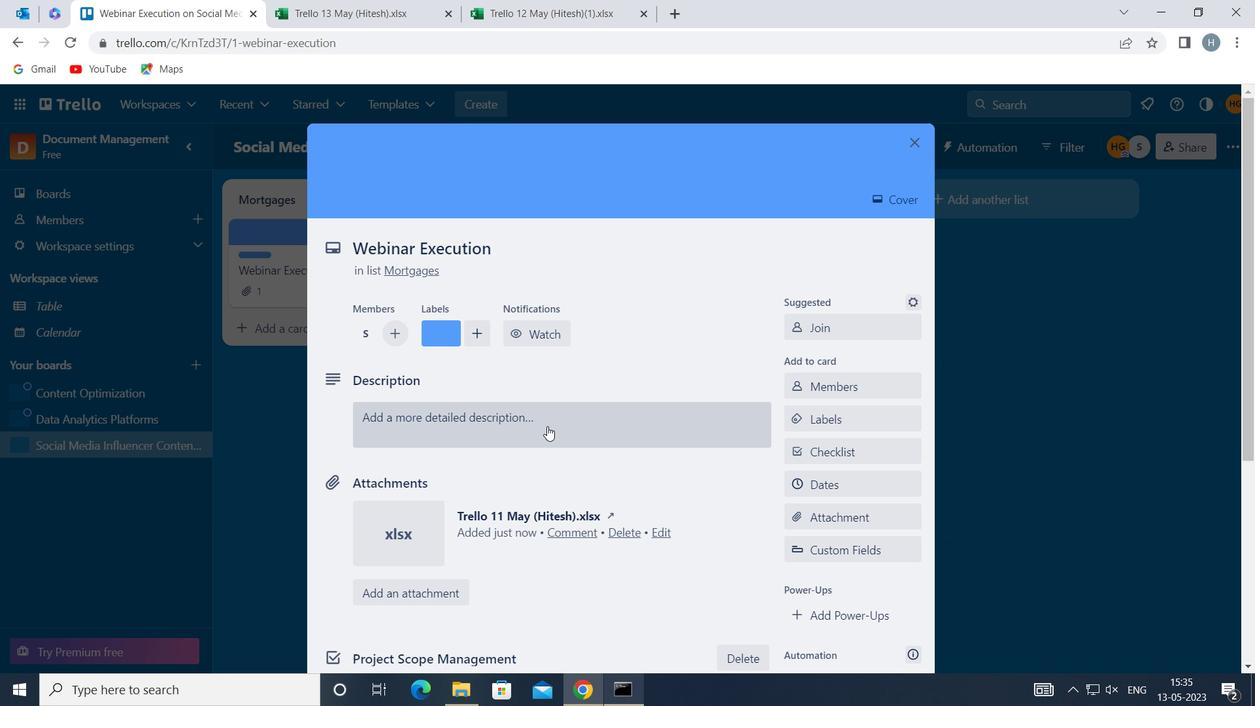 
Action: Mouse pressed left at (539, 429)
Screenshot: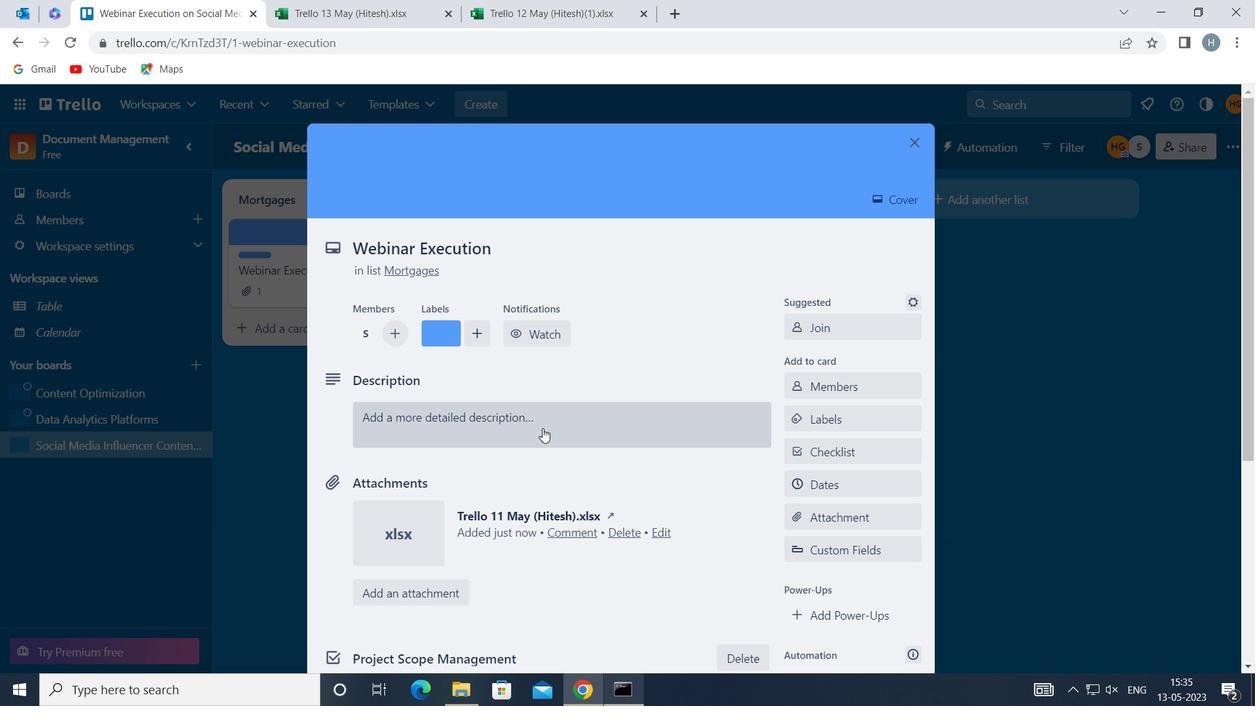 
Action: Key pressed <Key.shift>CONDUCT<Key.space>COMPETITOR<Key.space>ANALYSIS<Key.space>FOR<Key.space>UPCOMING<Key.space>PRODUCT<Key.space>LAUNCH
Screenshot: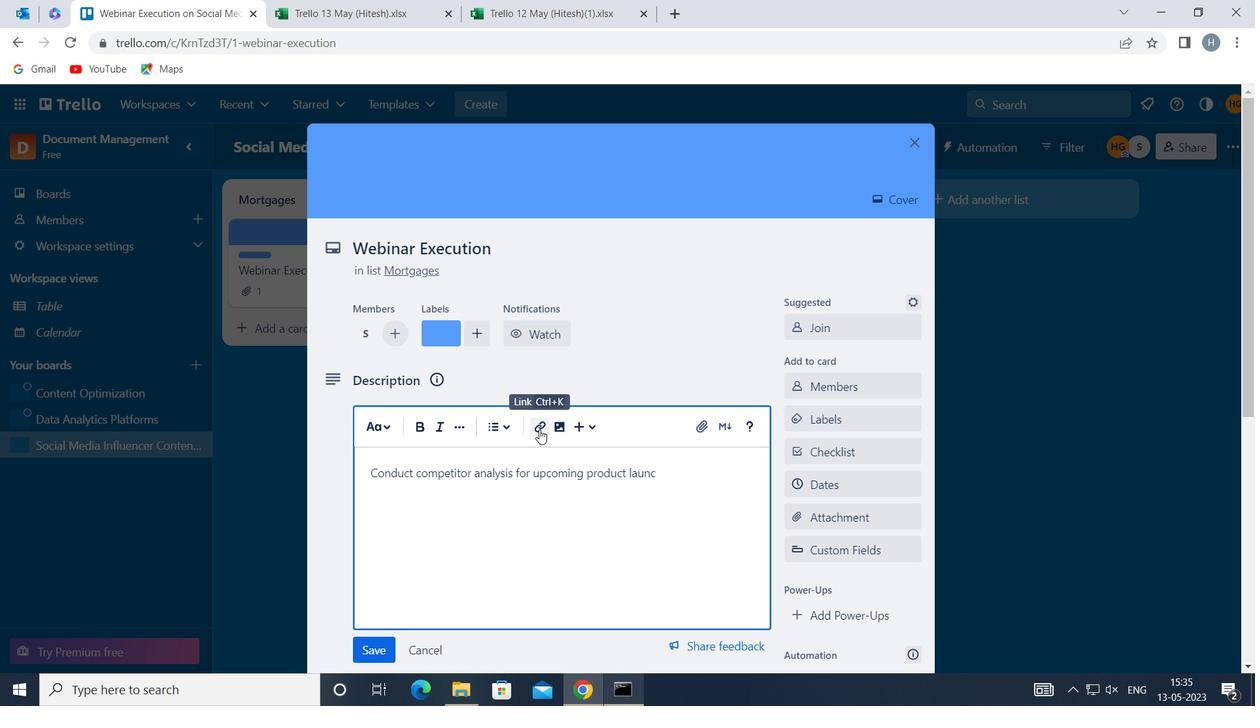 
Action: Mouse moved to (368, 643)
Screenshot: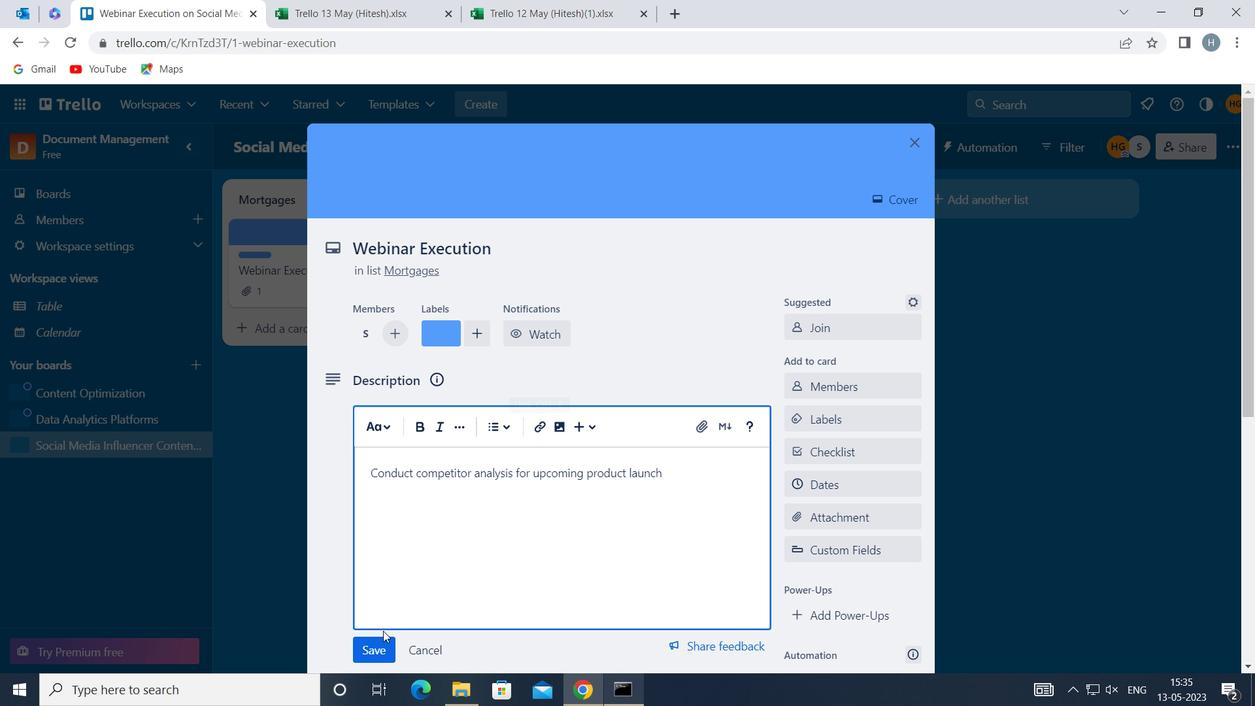 
Action: Mouse pressed left at (368, 643)
Screenshot: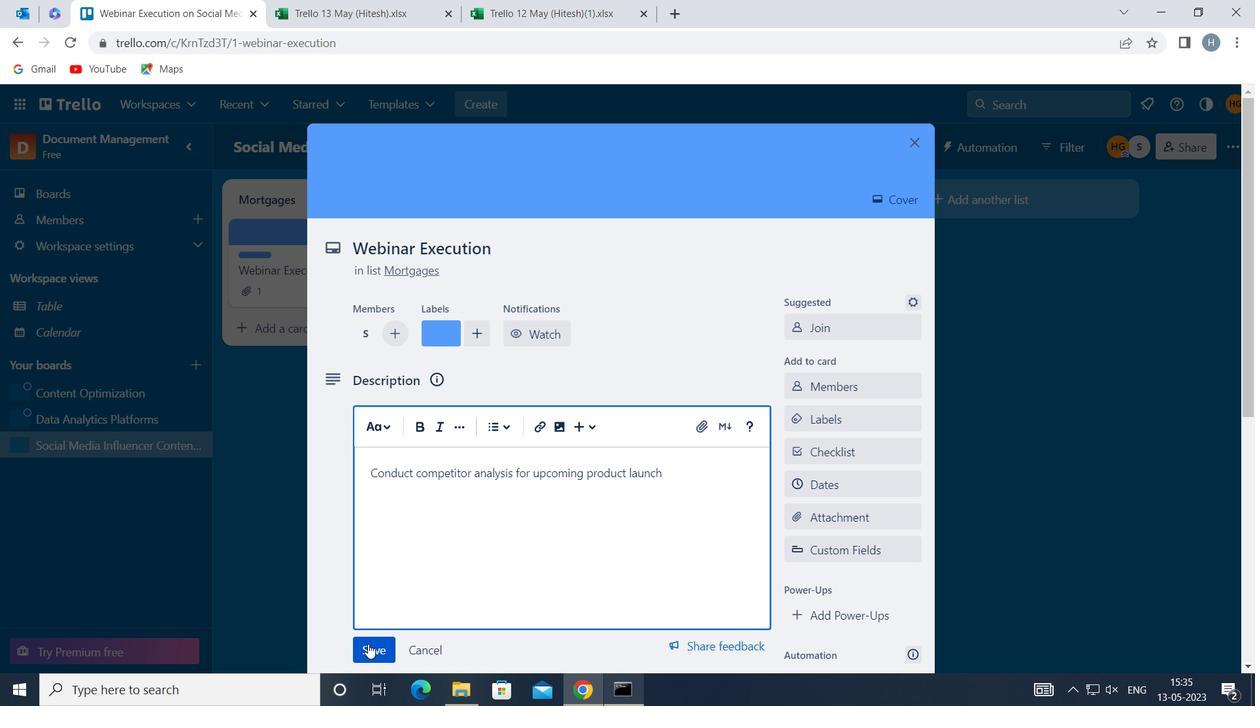
Action: Mouse moved to (484, 481)
Screenshot: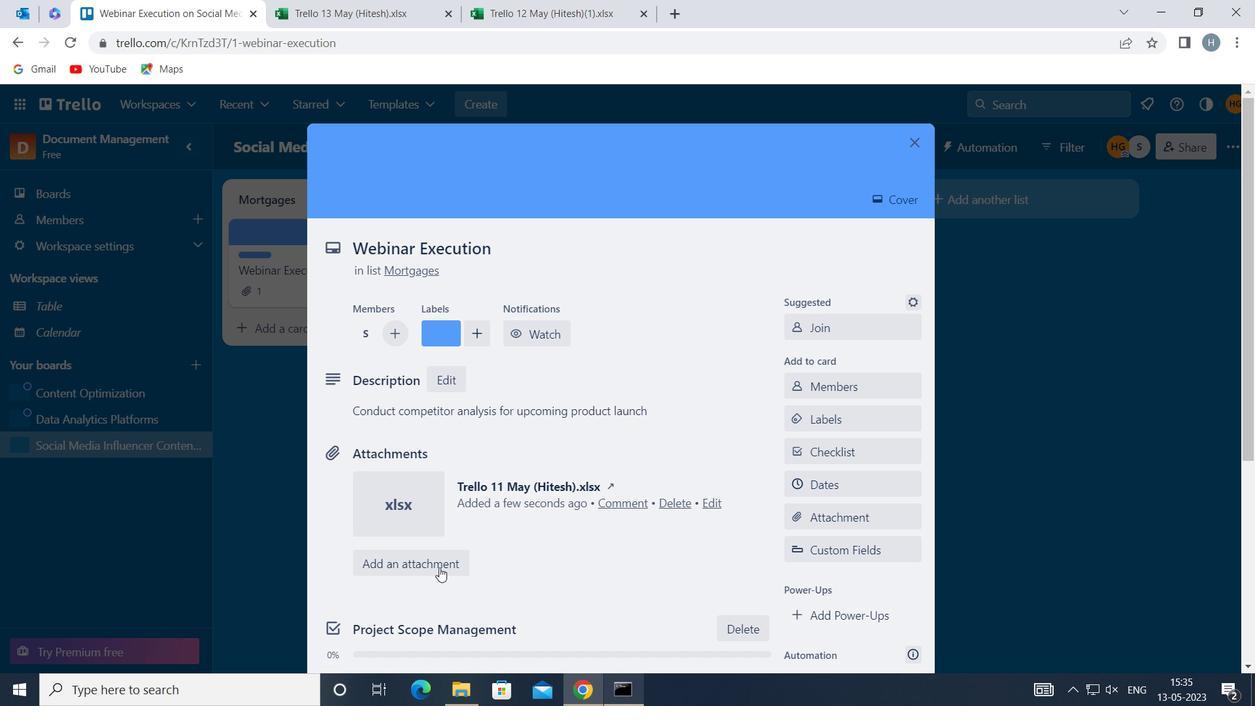 
Action: Mouse scrolled (484, 480) with delta (0, 0)
Screenshot: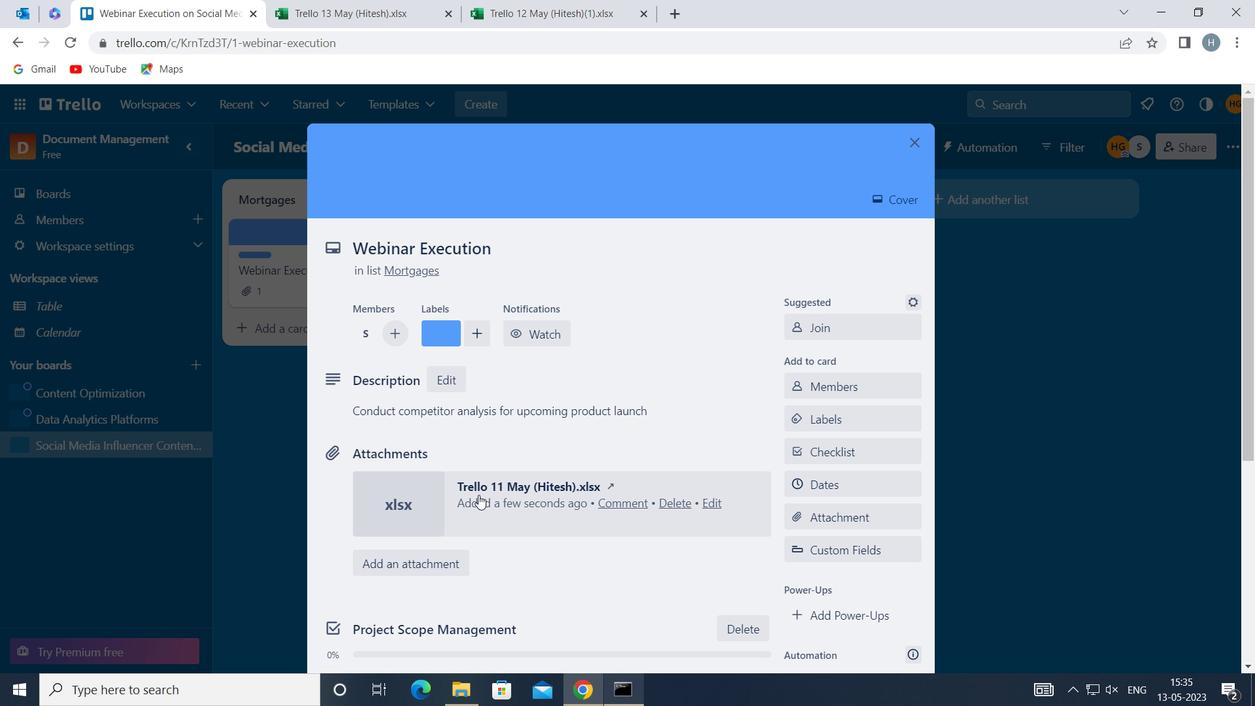 
Action: Mouse scrolled (484, 480) with delta (0, 0)
Screenshot: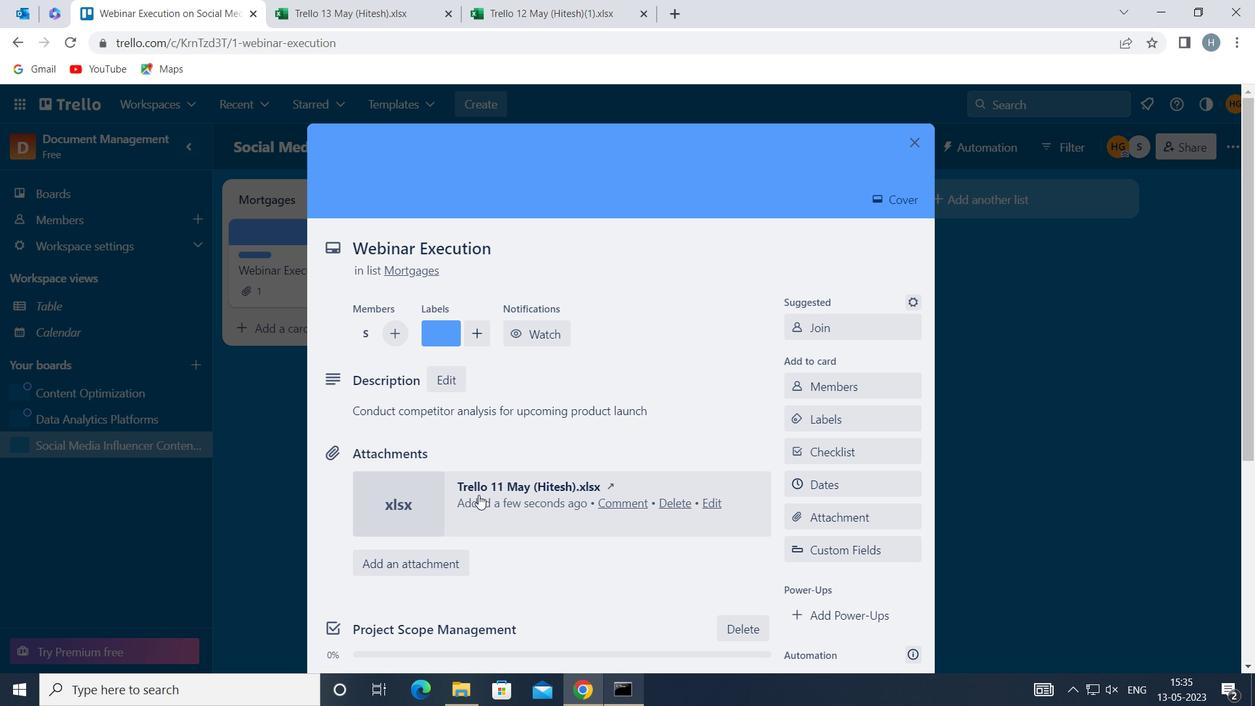 
Action: Mouse moved to (499, 522)
Screenshot: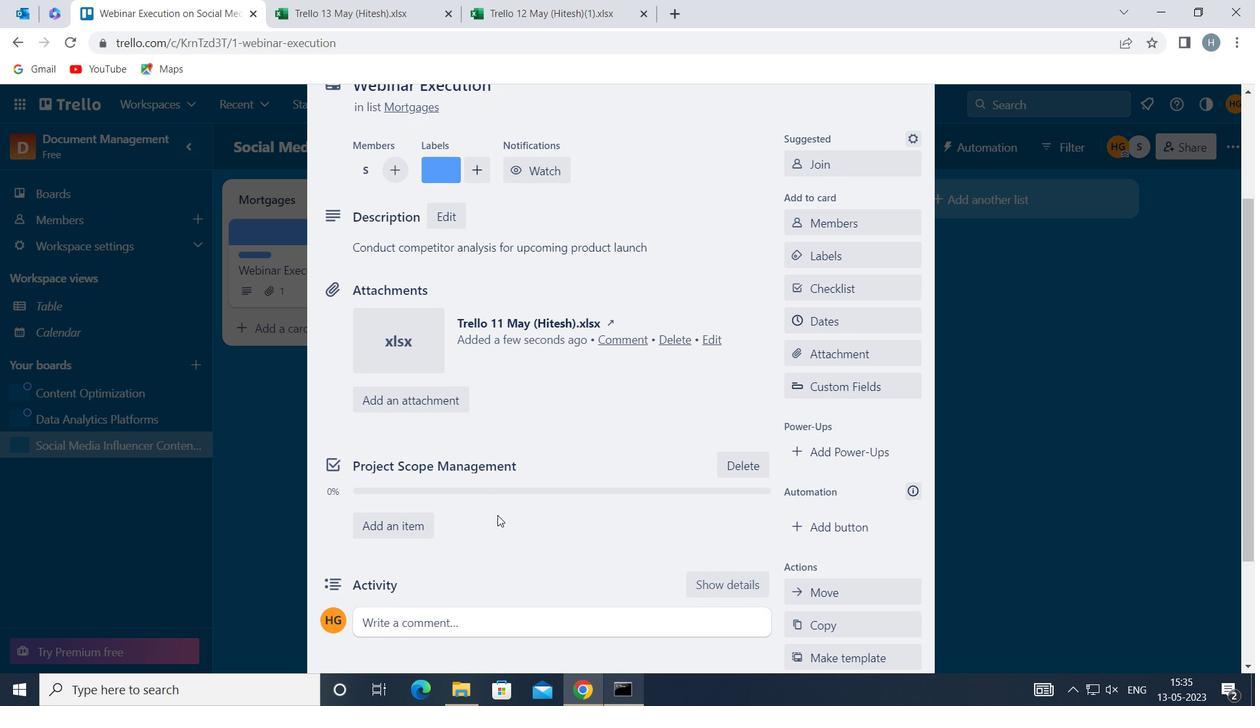
Action: Mouse scrolled (499, 522) with delta (0, 0)
Screenshot: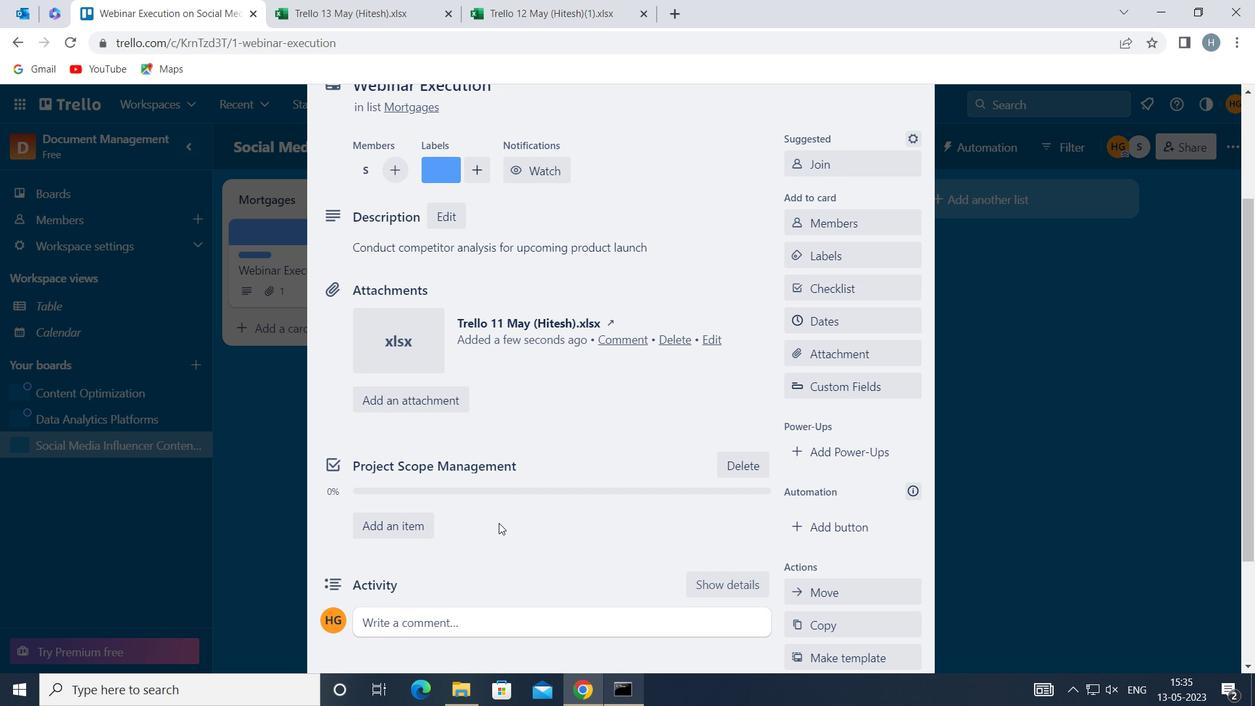 
Action: Mouse scrolled (499, 522) with delta (0, 0)
Screenshot: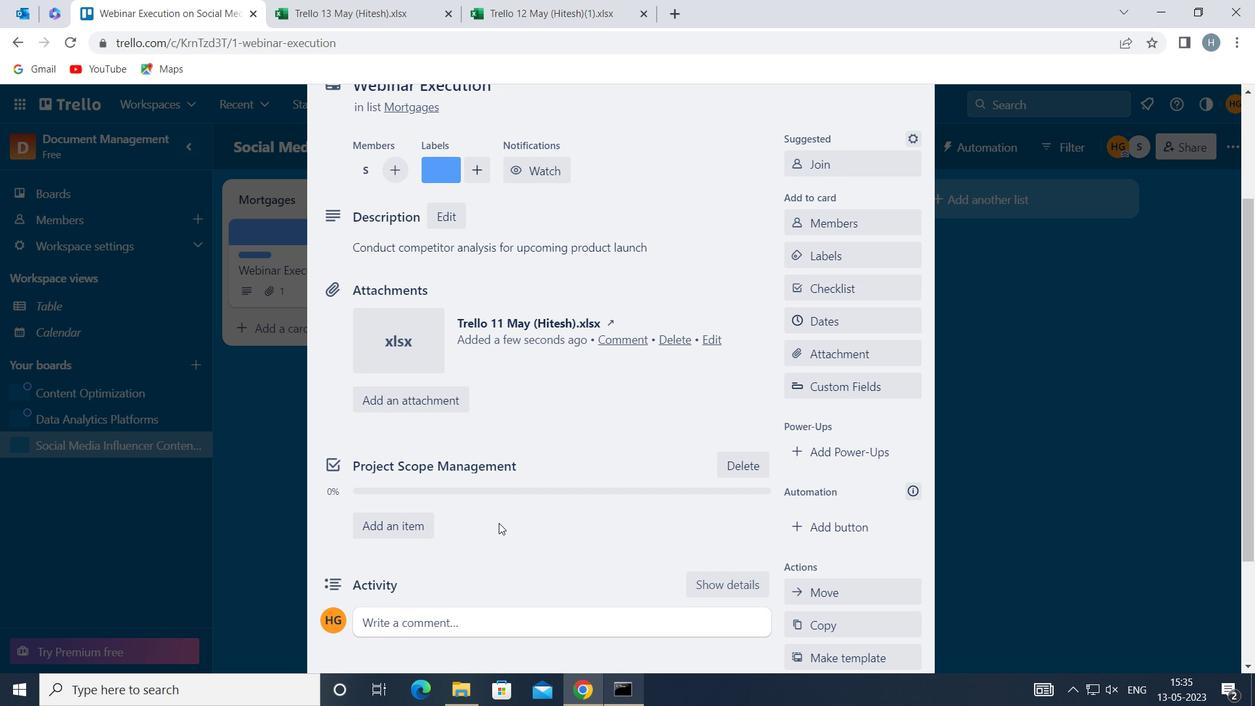 
Action: Mouse scrolled (499, 522) with delta (0, 0)
Screenshot: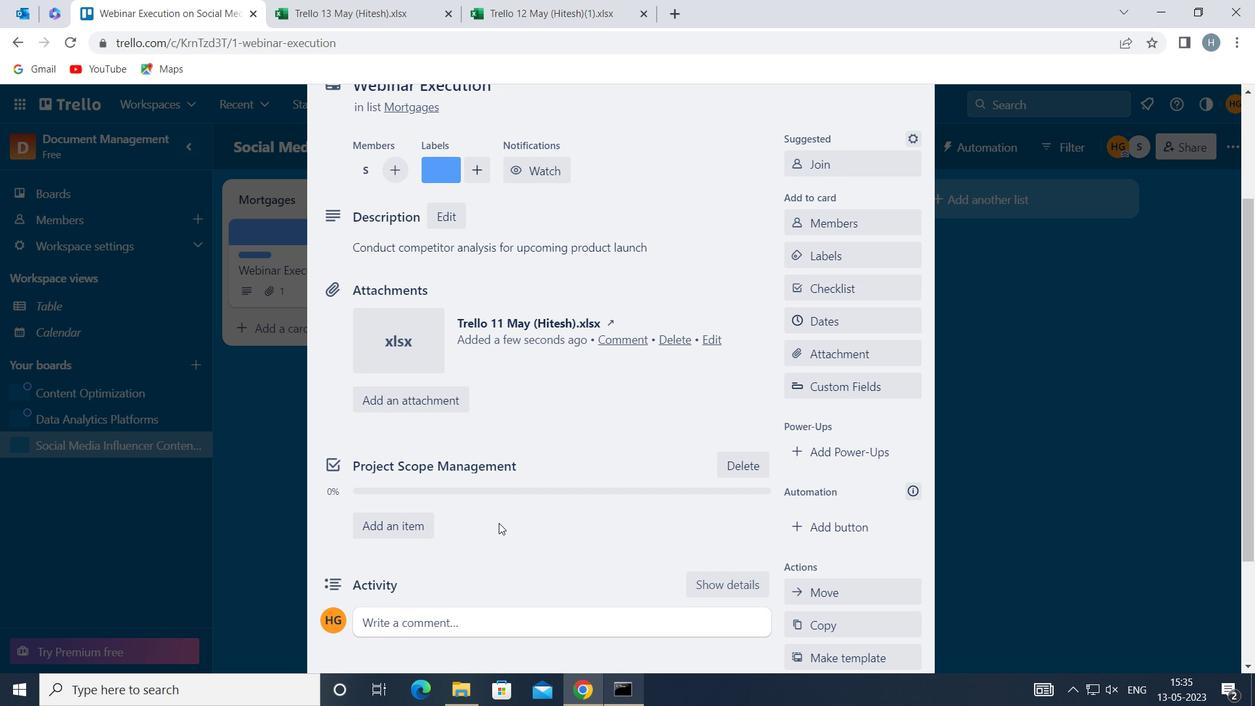 
Action: Mouse scrolled (499, 522) with delta (0, 0)
Screenshot: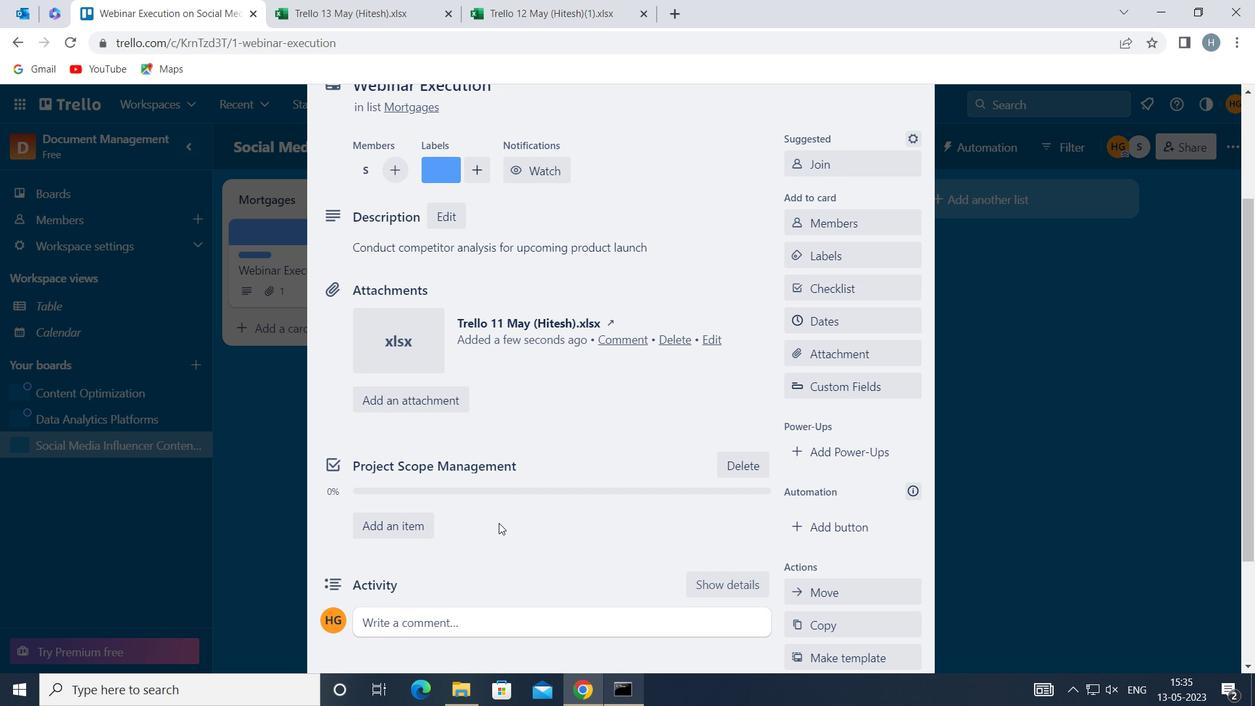 
Action: Mouse moved to (536, 458)
Screenshot: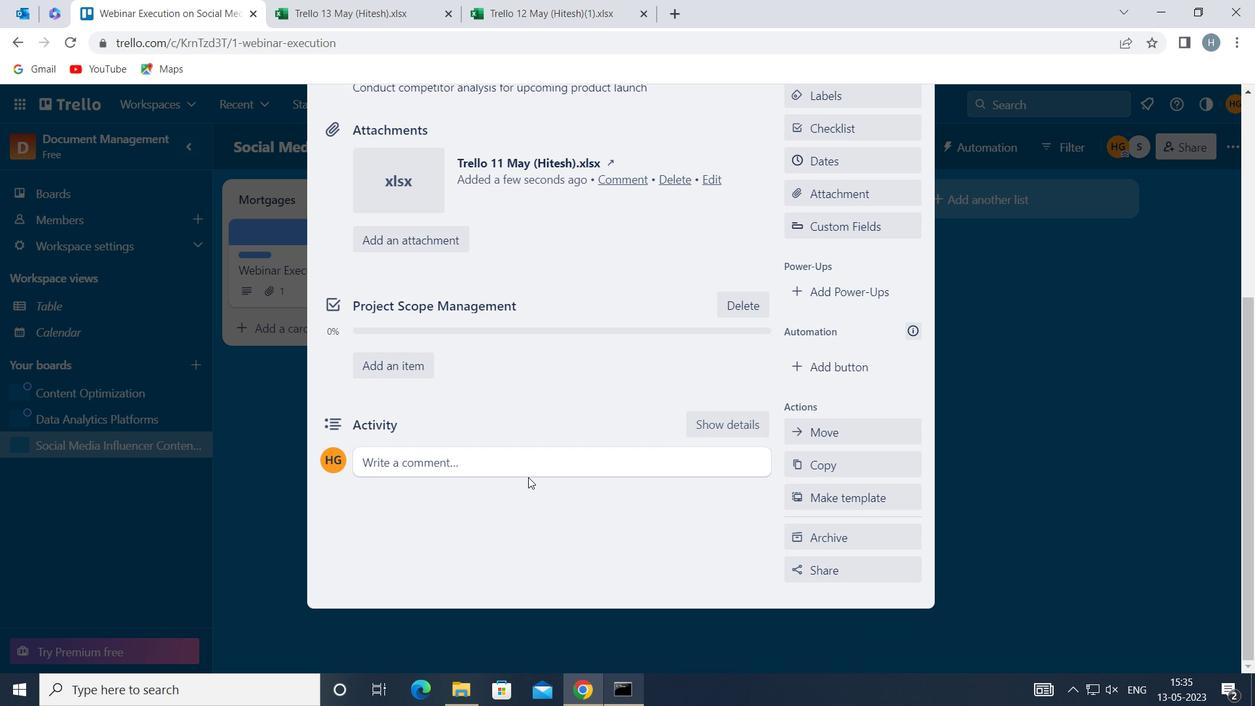 
Action: Mouse pressed left at (536, 458)
Screenshot: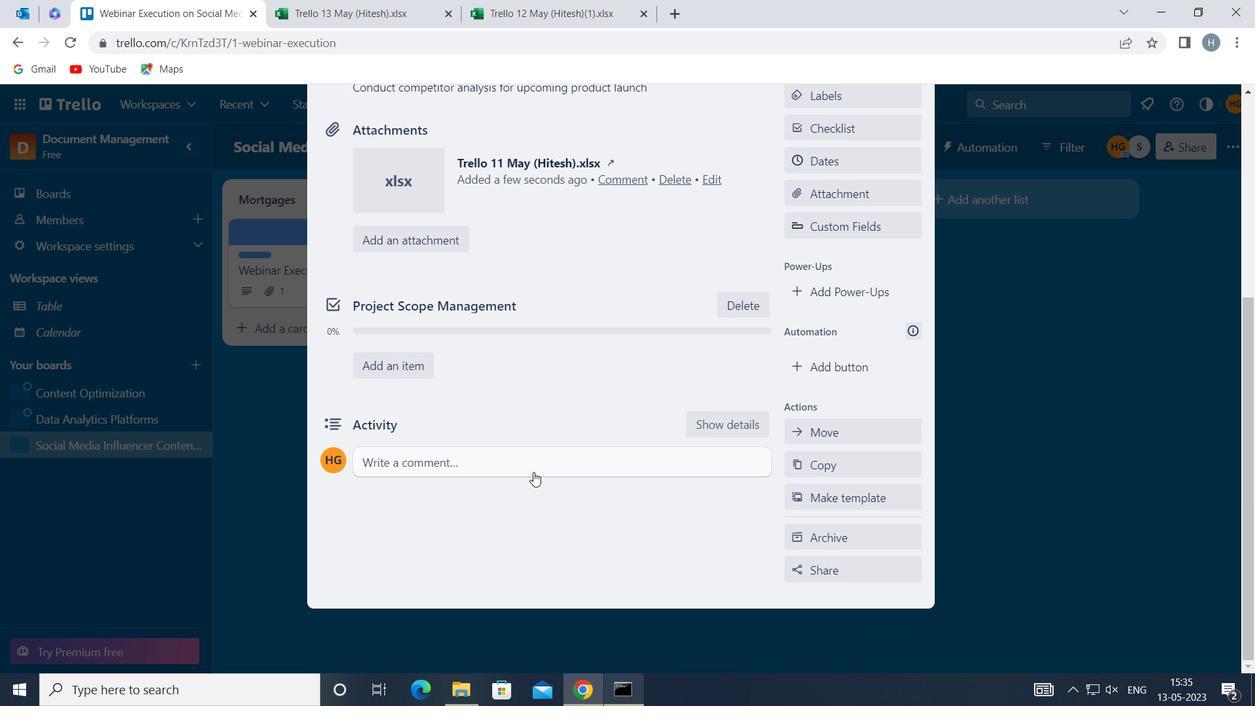 
Action: Mouse moved to (457, 517)
Screenshot: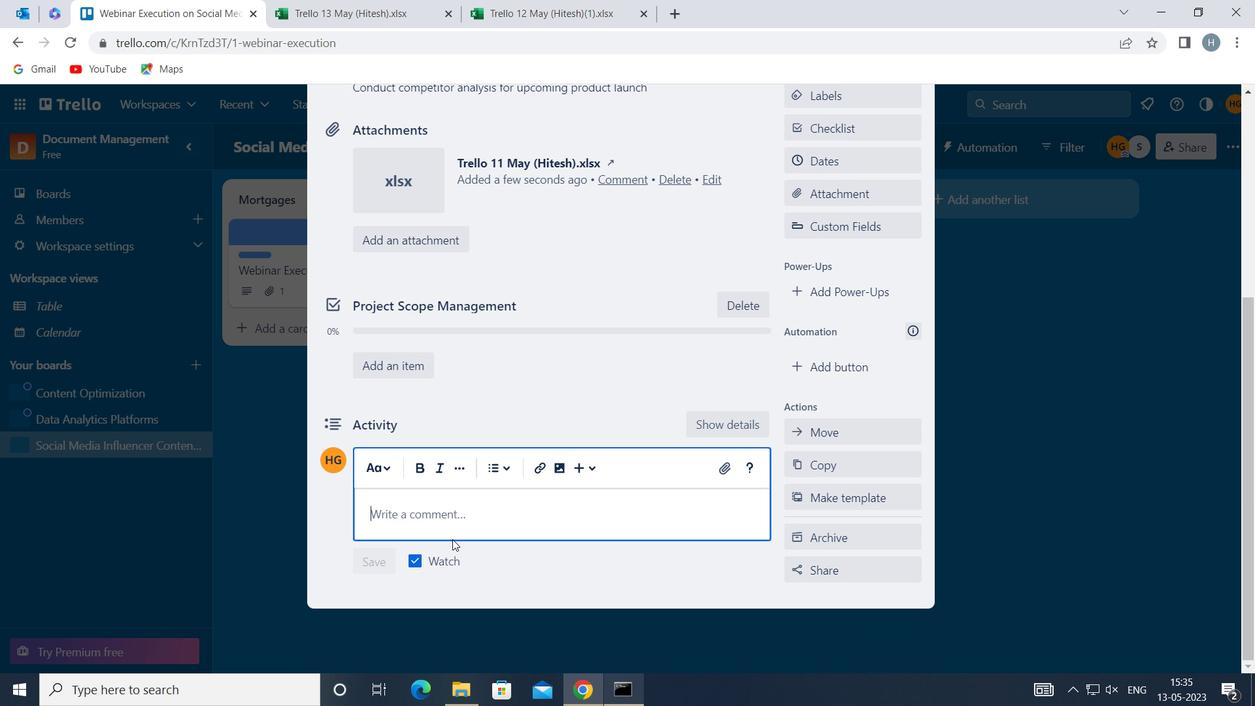 
Action: Key pressed <Key.shift>LET<Key.space>US<Key.space>APPROACH<Key.space>THIS<Key.space>TASK<Key.space>WITH<Key.space>A<Key.space>SENSE<Key.space>OF<Key.space>EMPATHY,<Key.space>UNDERSTANDING<Key.space>THE<Key.space>NEEDS<Key.space>AND<Key.space>CONCERNS<Key.space>OF<Key.space>OUR<Key.space>STAKEHOLDERS<Key.space>
Screenshot: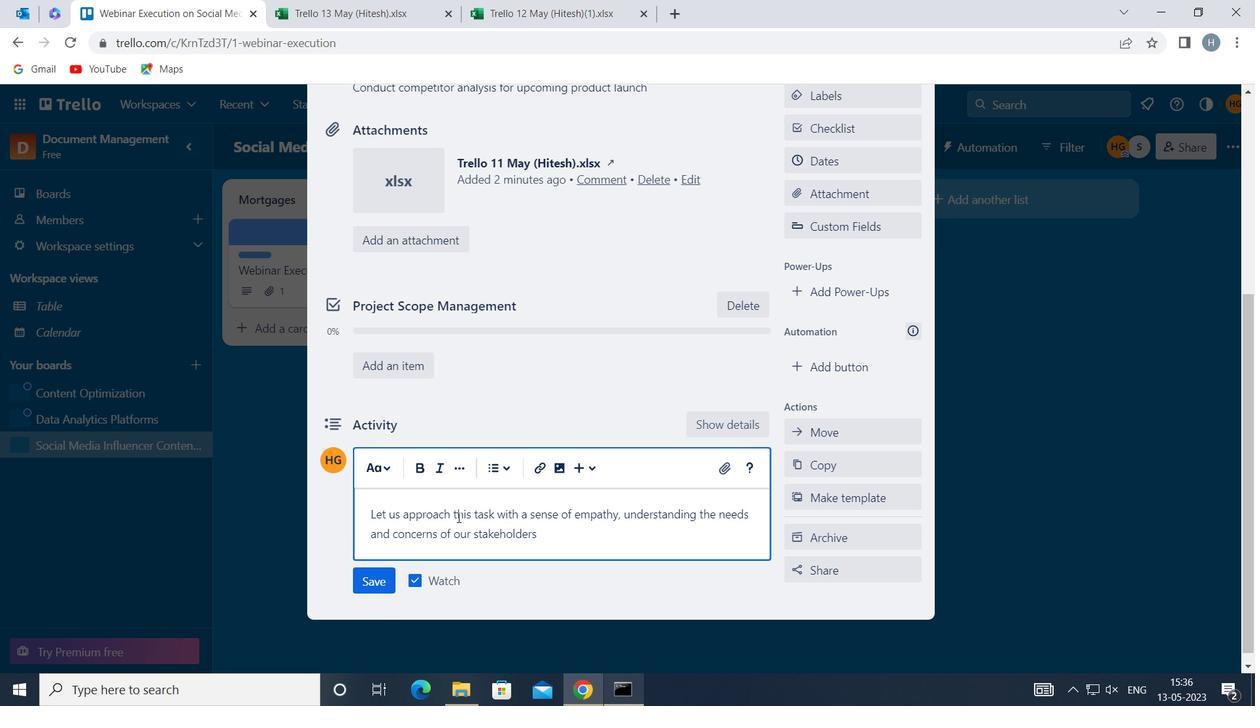 
Action: Mouse moved to (368, 569)
Screenshot: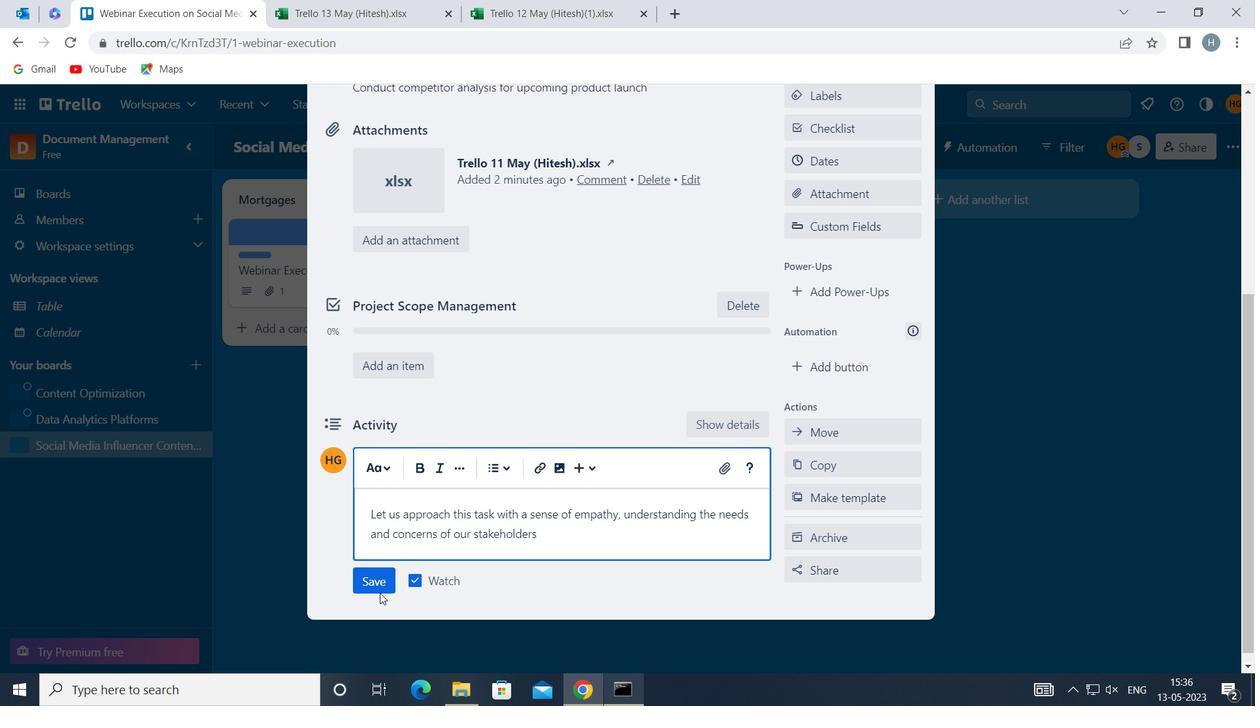 
Action: Mouse pressed left at (368, 569)
Screenshot: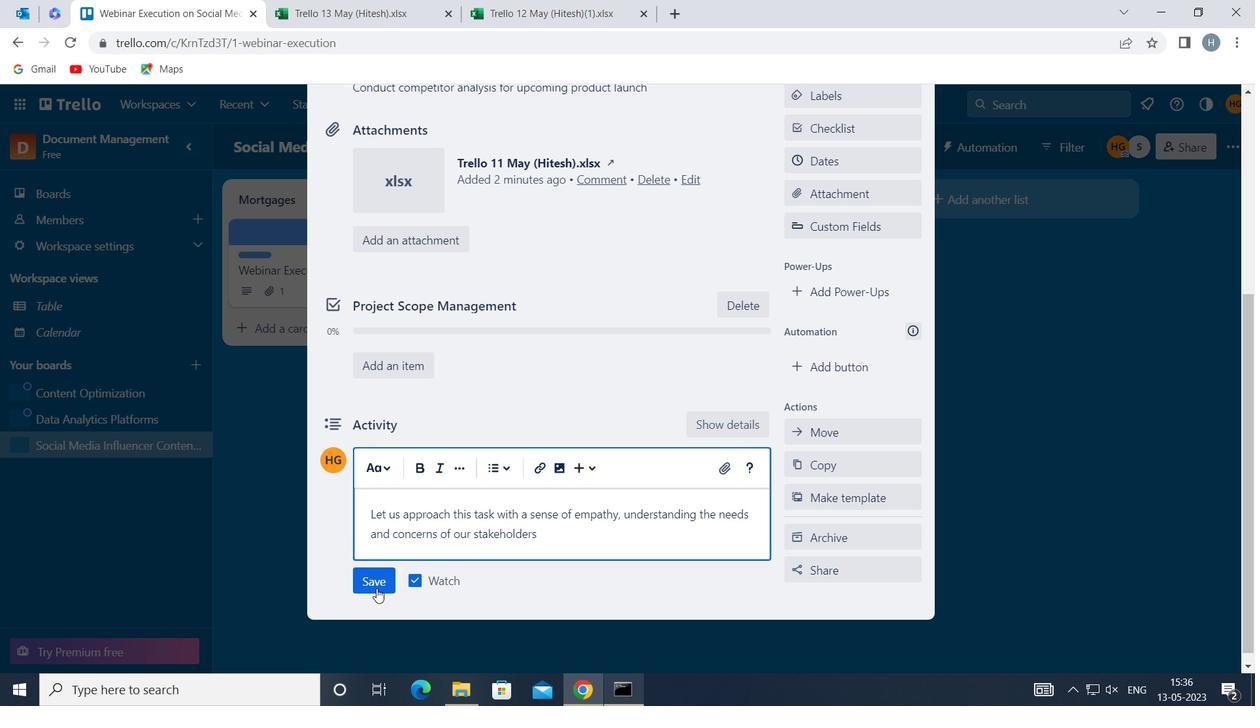 
Action: Mouse moved to (843, 165)
Screenshot: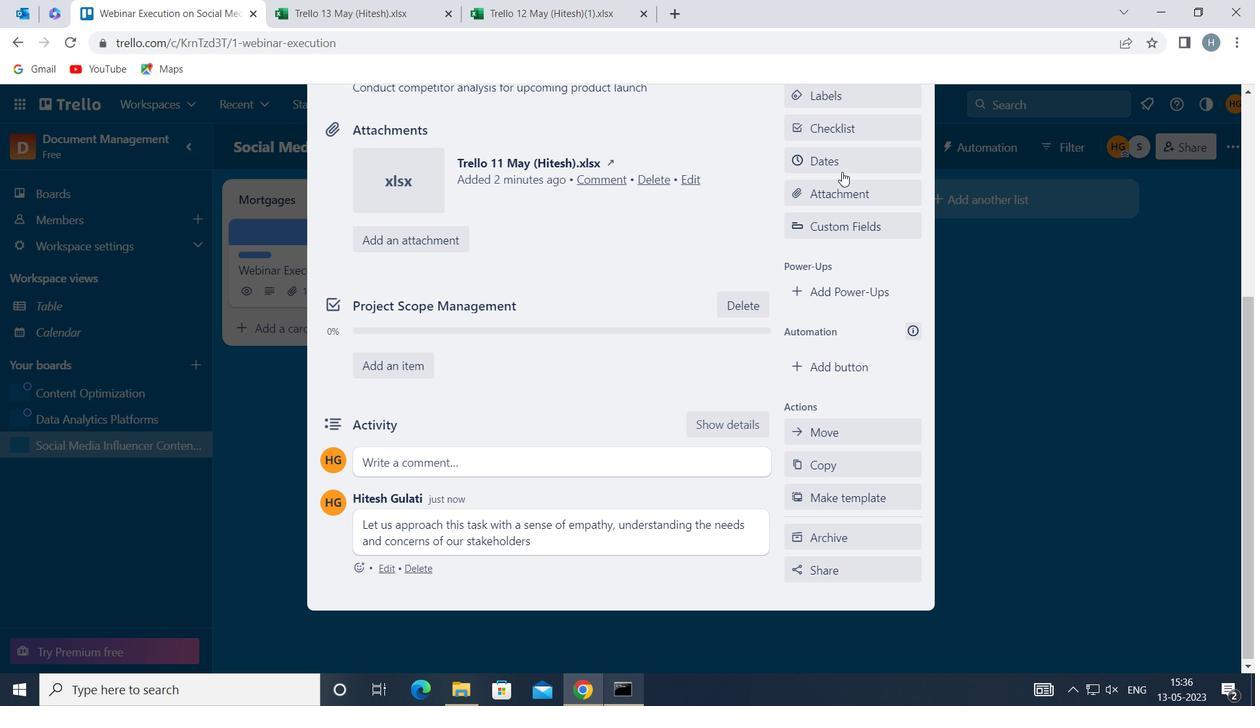 
Action: Mouse pressed left at (843, 165)
Screenshot: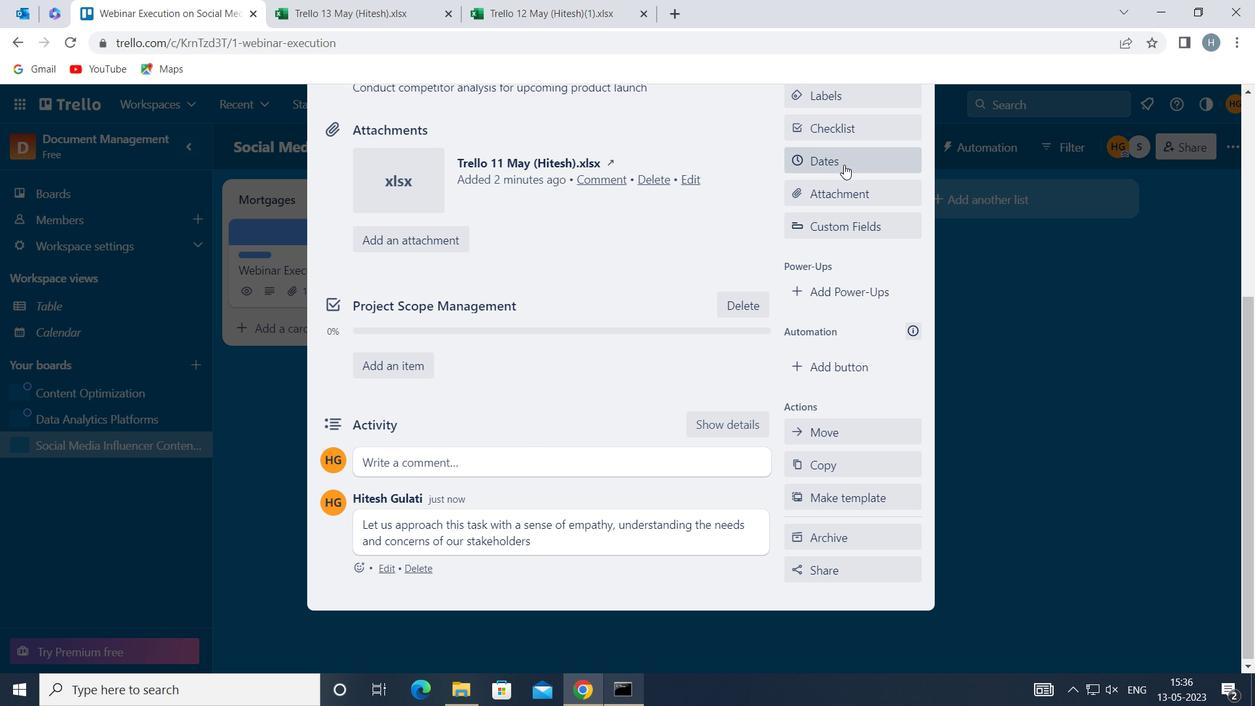 
Action: Mouse moved to (798, 434)
Screenshot: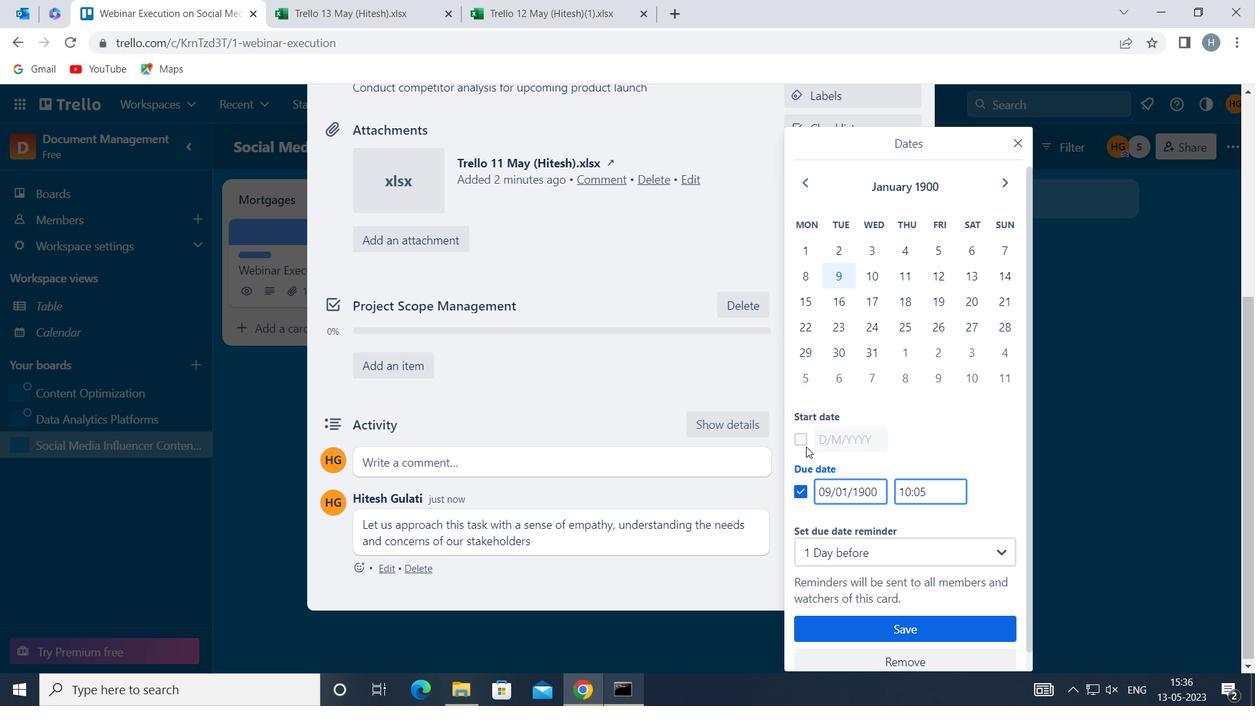 
Action: Mouse pressed left at (798, 434)
Screenshot: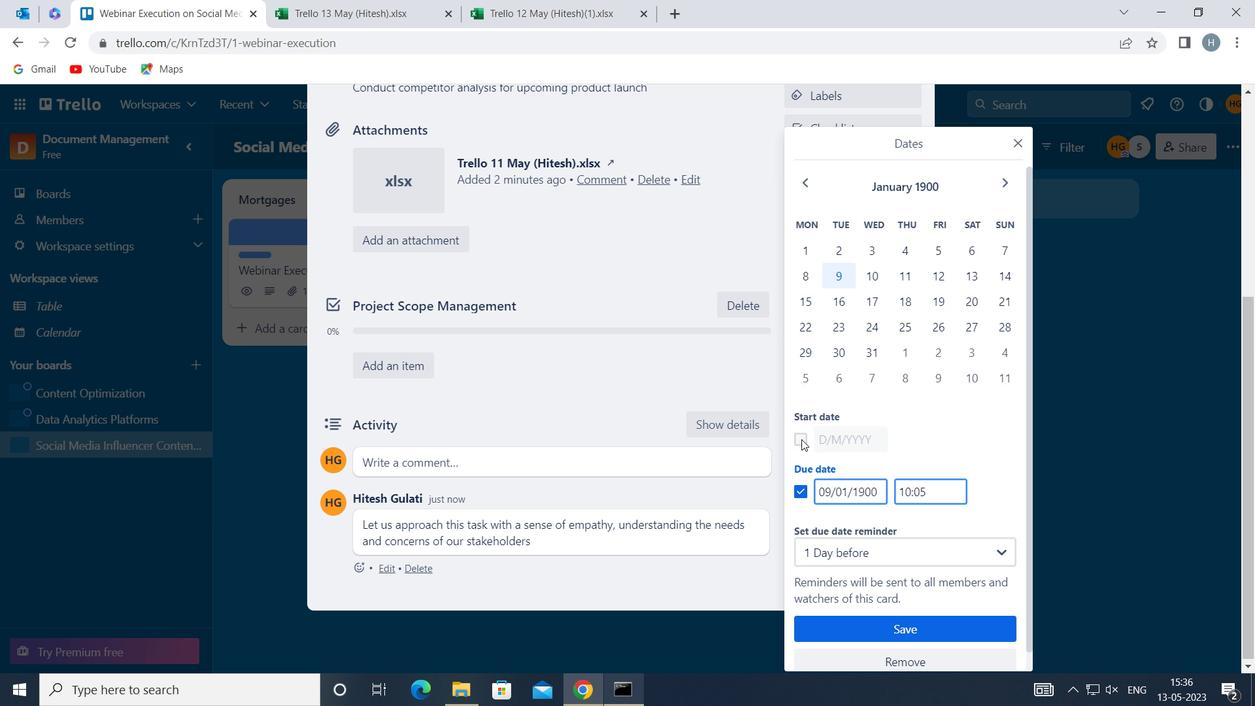 
Action: Mouse moved to (825, 433)
Screenshot: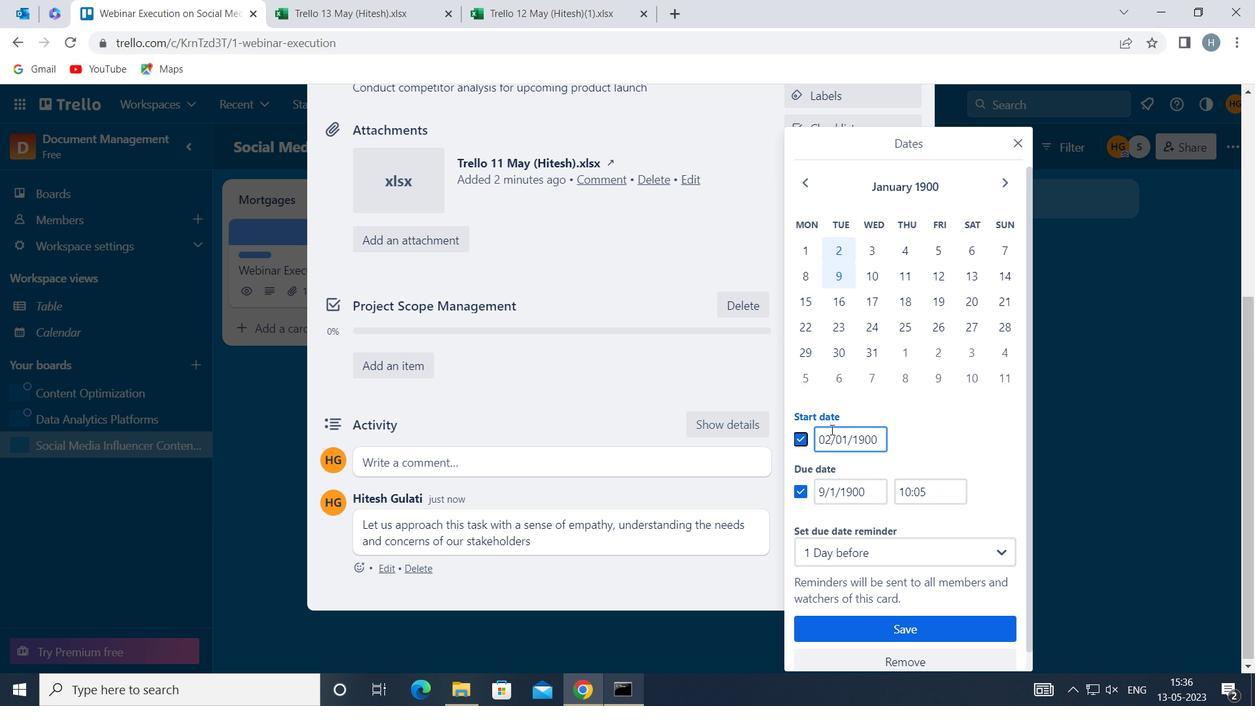 
Action: Mouse pressed left at (825, 433)
Screenshot: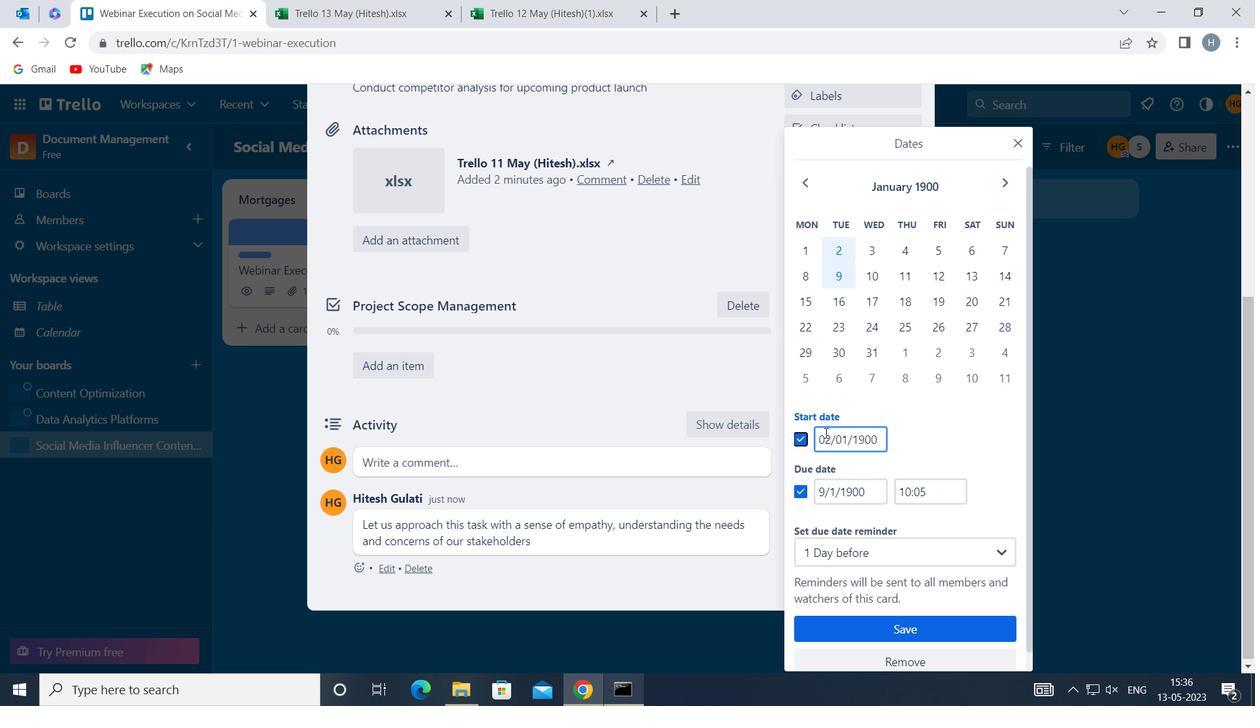 
Action: Key pressed <Key.backspace>3
Screenshot: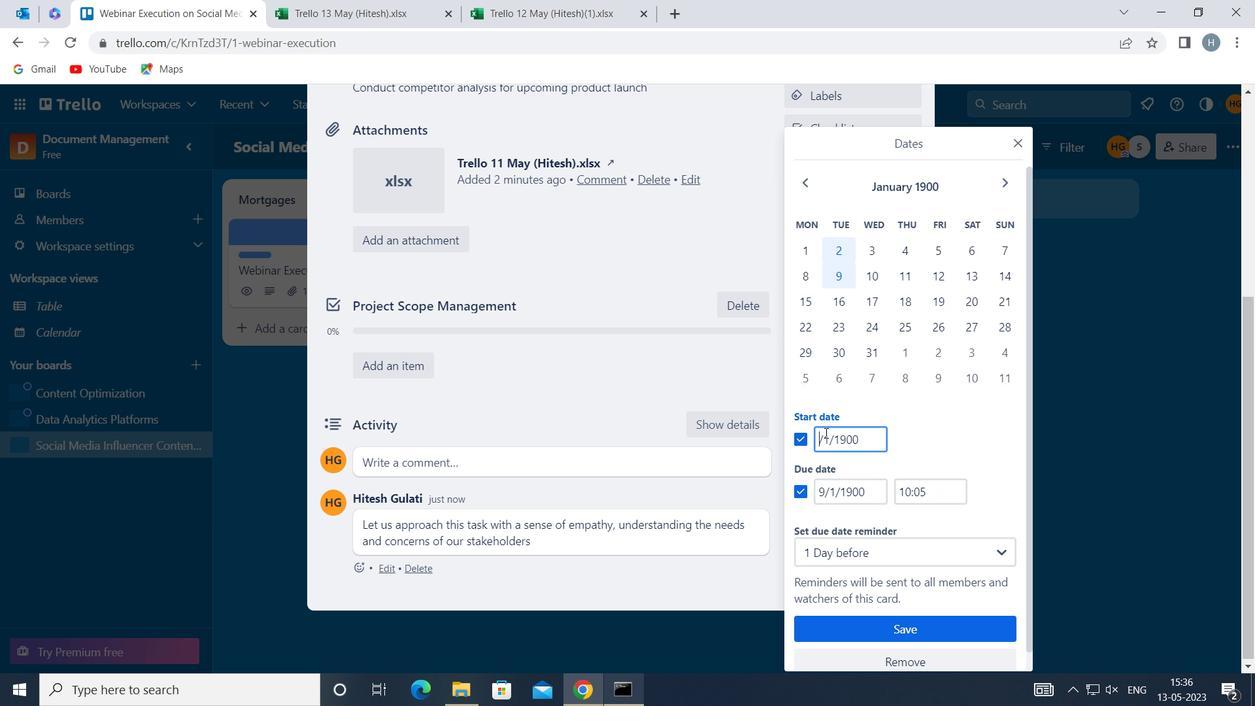 
Action: Mouse moved to (824, 488)
Screenshot: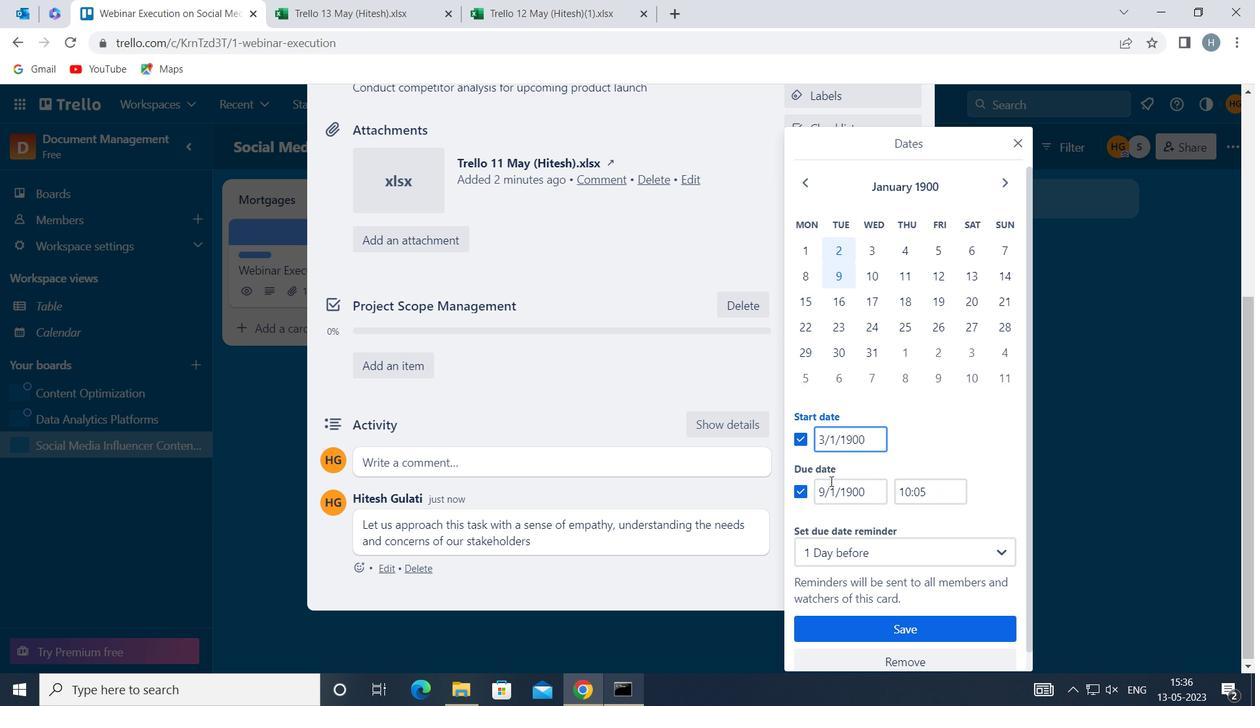 
Action: Mouse pressed left at (824, 488)
Screenshot: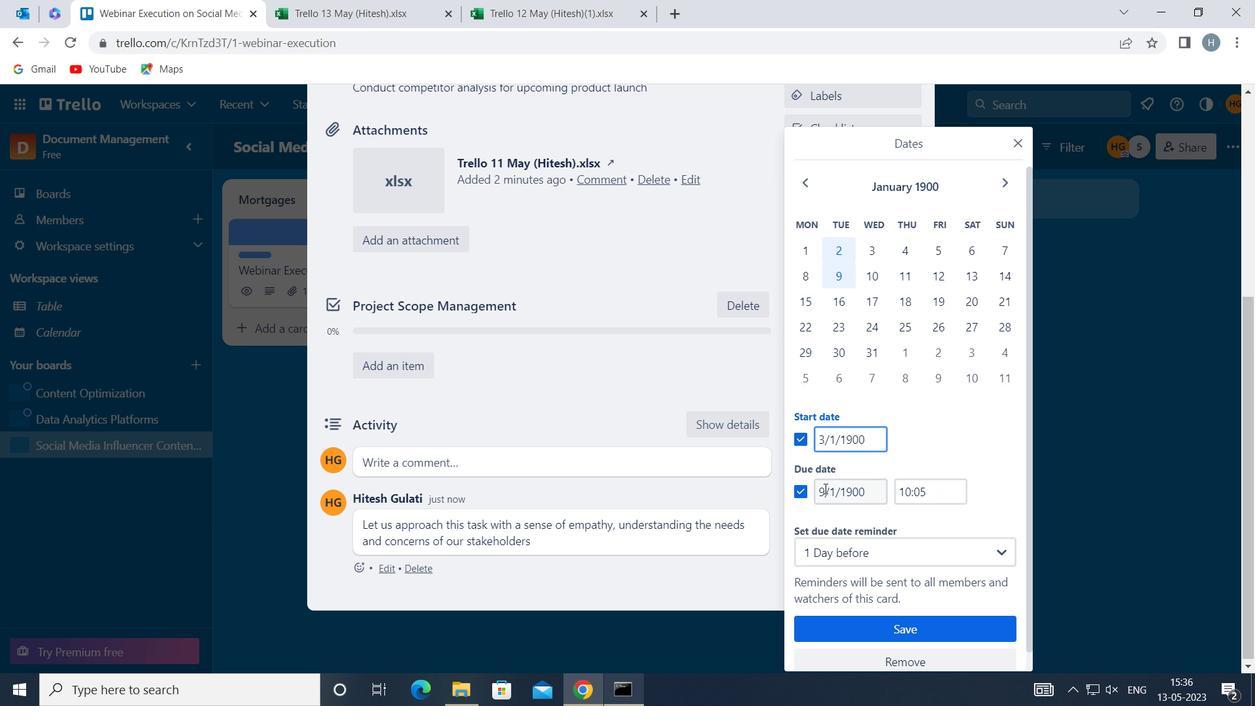 
Action: Key pressed <Key.backspace>10
Screenshot: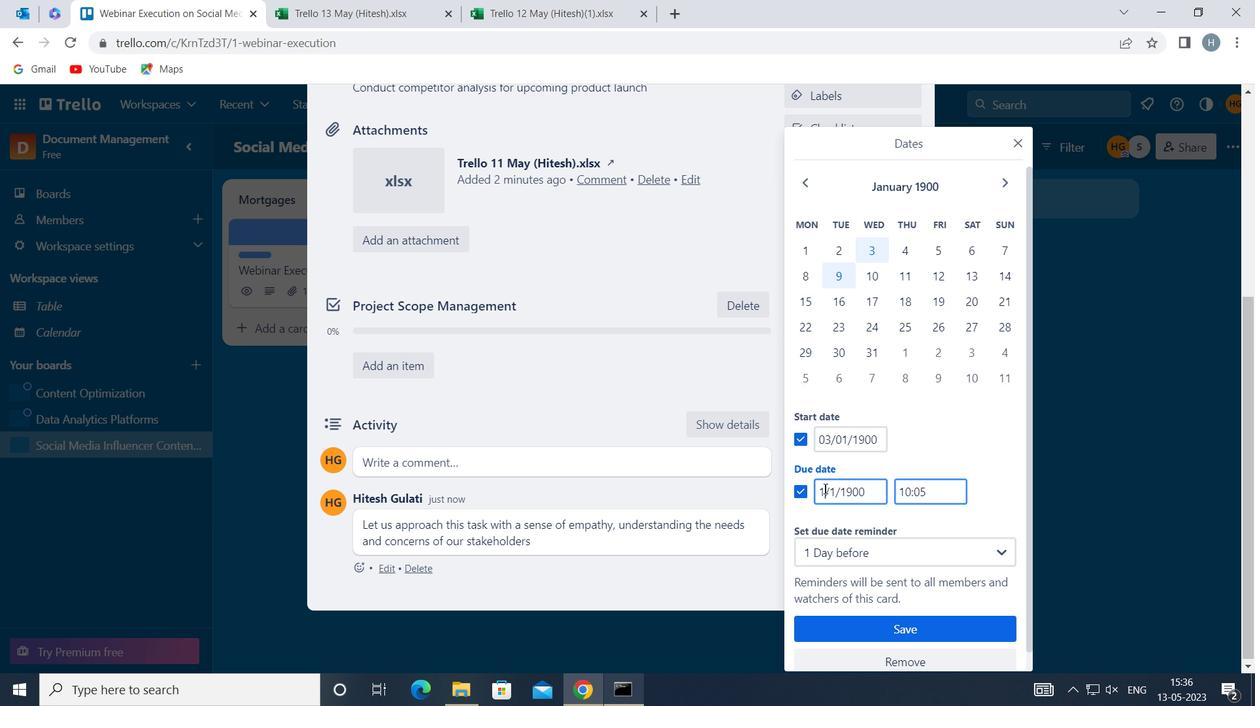 
Action: Mouse moved to (887, 628)
Screenshot: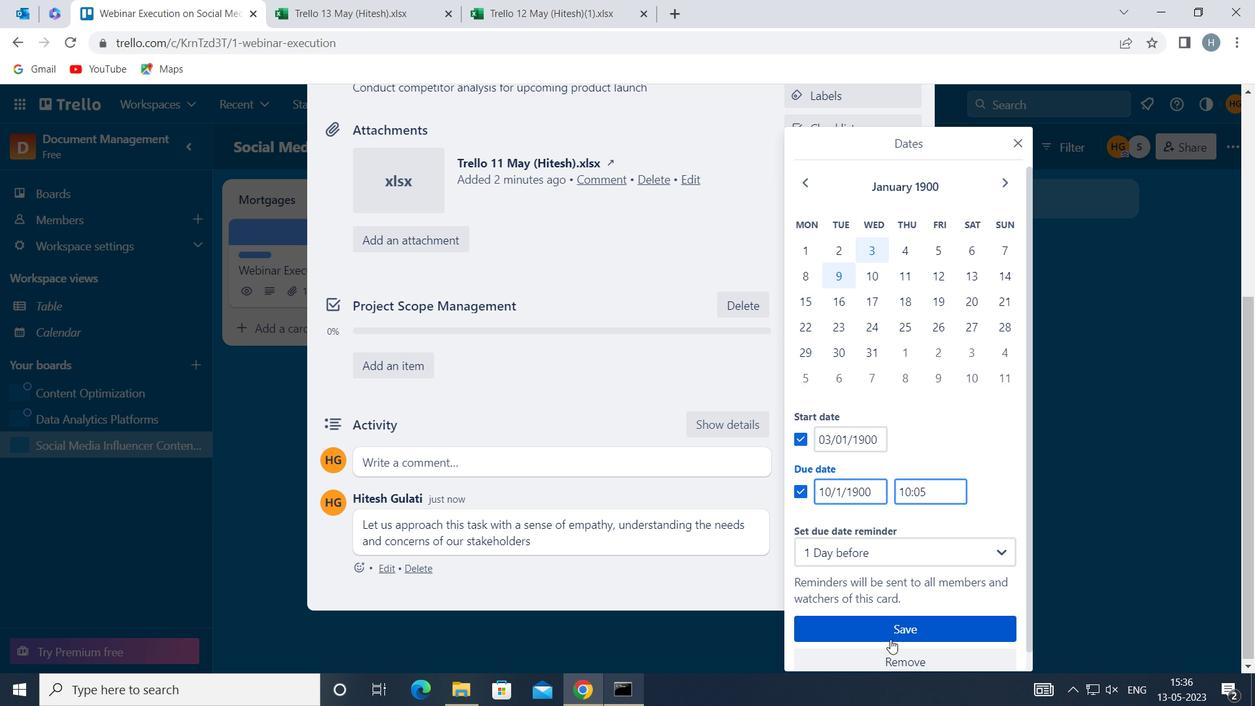 
Action: Mouse pressed left at (887, 628)
Screenshot: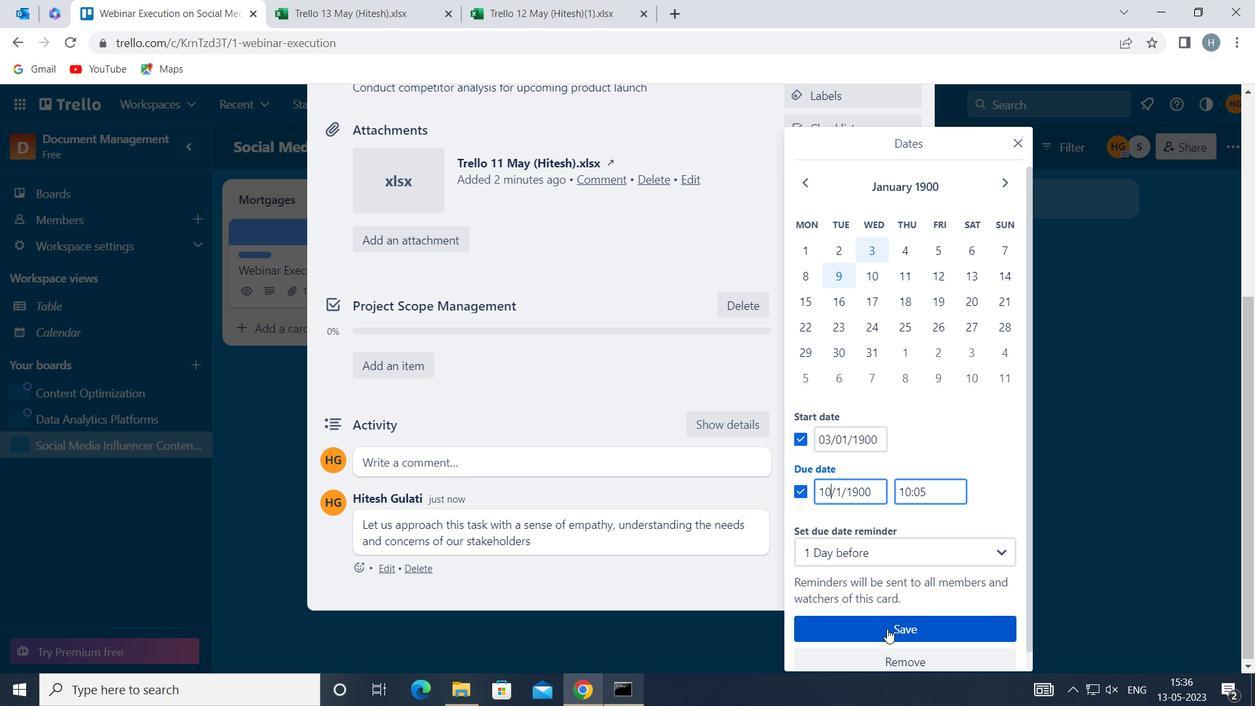 
Action: Mouse moved to (685, 336)
Screenshot: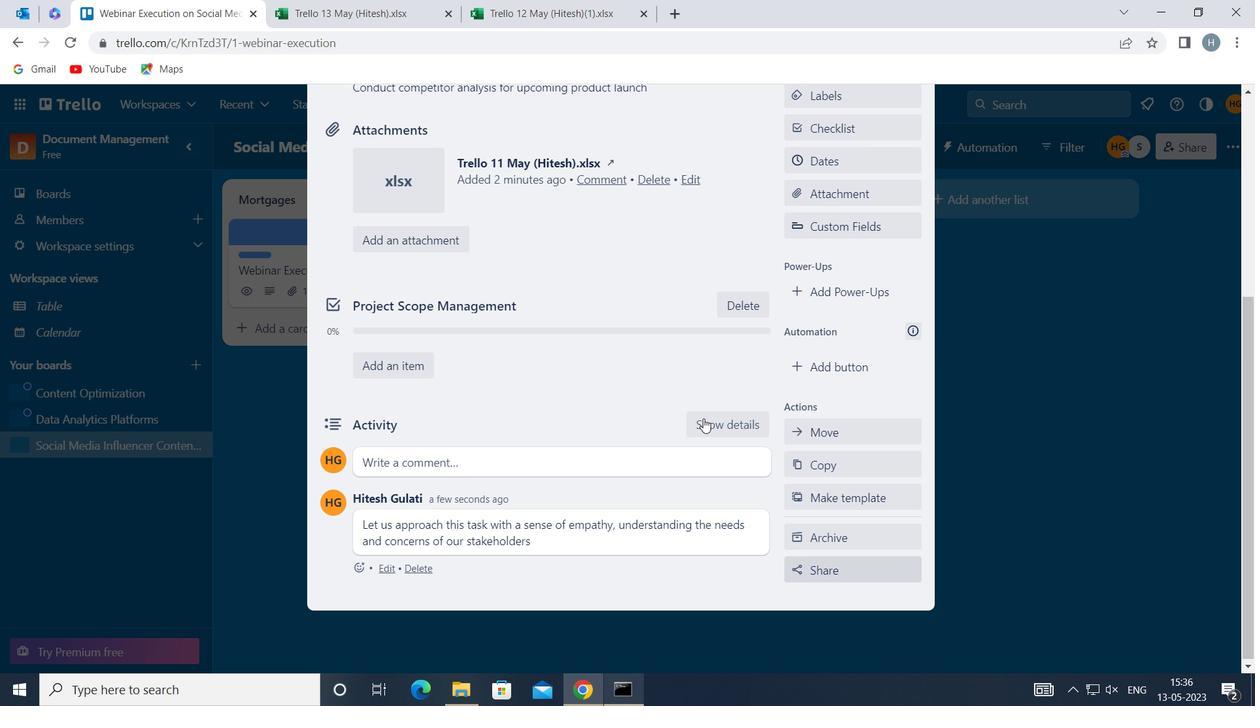 
Action: Key pressed <Key.f8>
Screenshot: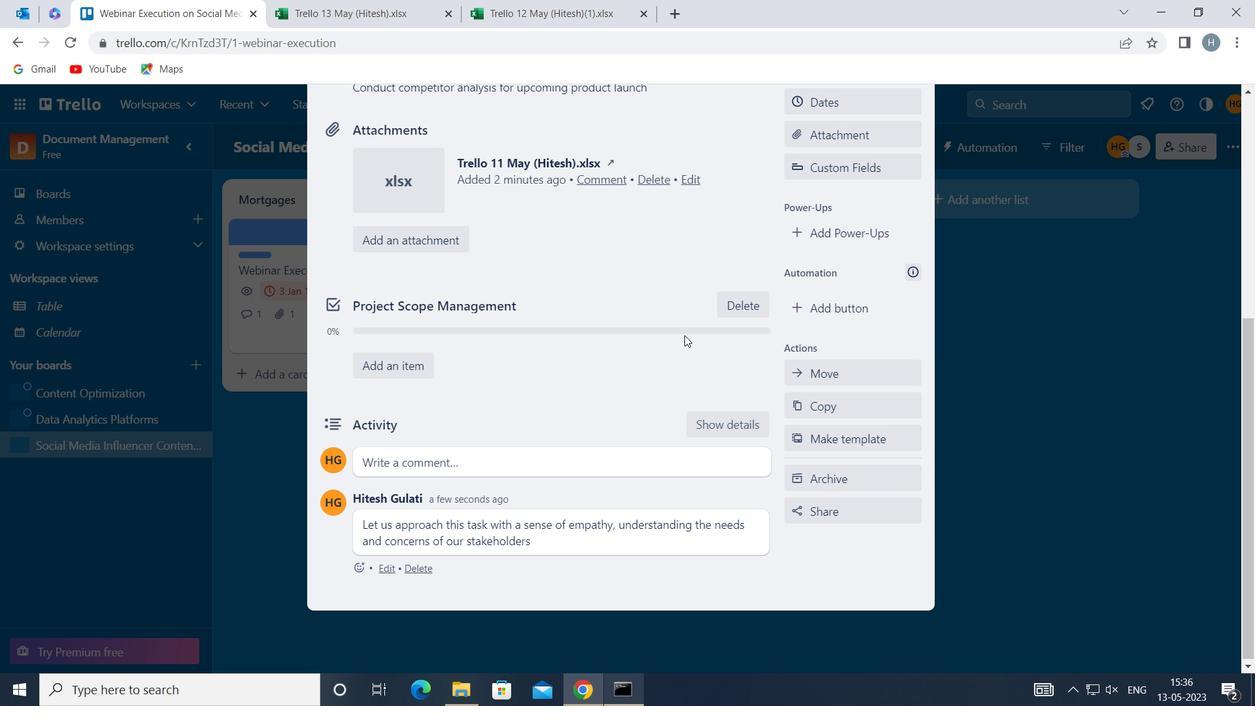 
